 Task: Log work in the project ArchTech for the issue 'Upgrade the deployment and rollback mechanisms of a web application to improve deployment efficiency and system stability' spent time as '6w 2d 3h 51m' and remaining time as '1w 5d 23h 12m' and move to top of backlog. Now add the issue to the epic 'Big data platform development'. Log work in the project ArchTech for the issue 'Create a new online platform for online video editing courses with advanced video editing tools and project collaboration features' spent time as '3w 1d 5h 39m' and remaining time as '2w 1d 13h 12m' and move to bottom of backlog. Now add the issue to the epic 'System performance tuning'
Action: Mouse moved to (249, 75)
Screenshot: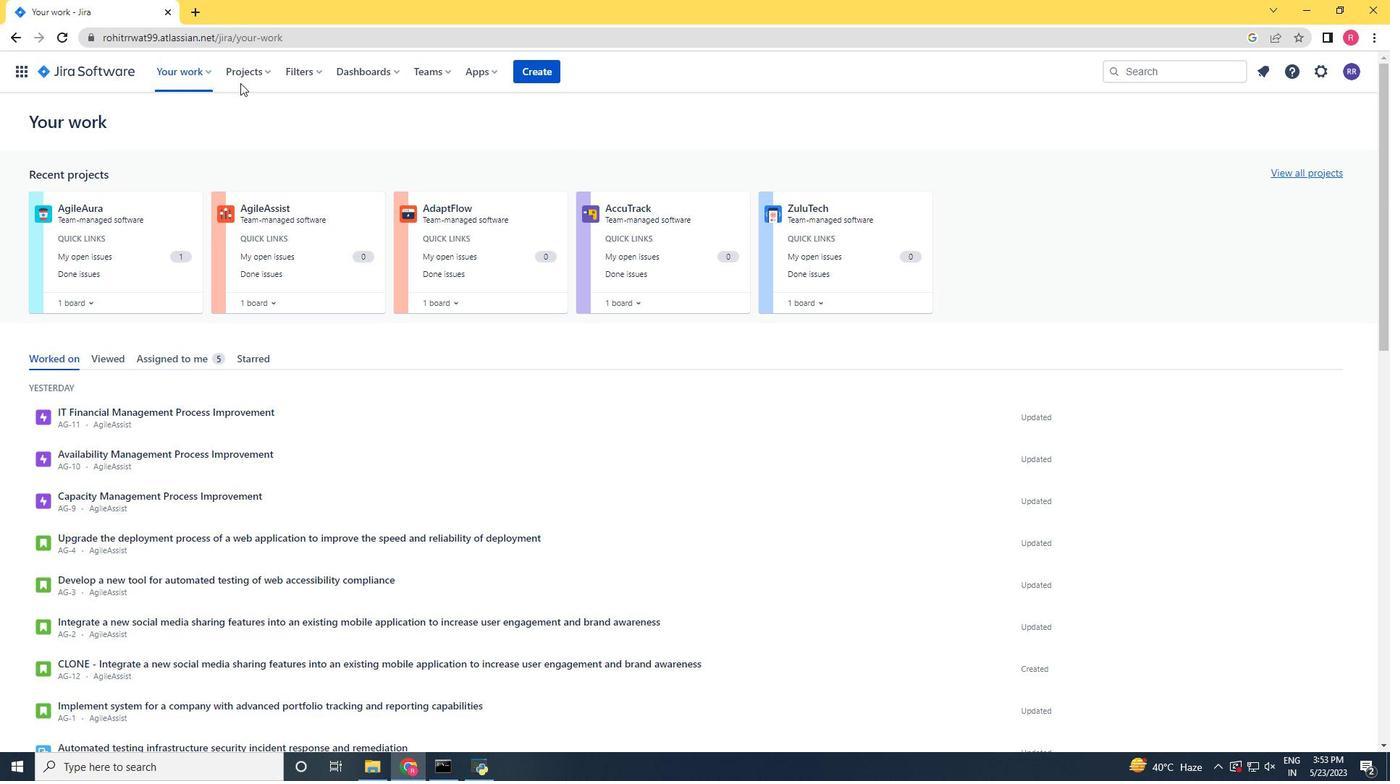
Action: Mouse pressed left at (249, 75)
Screenshot: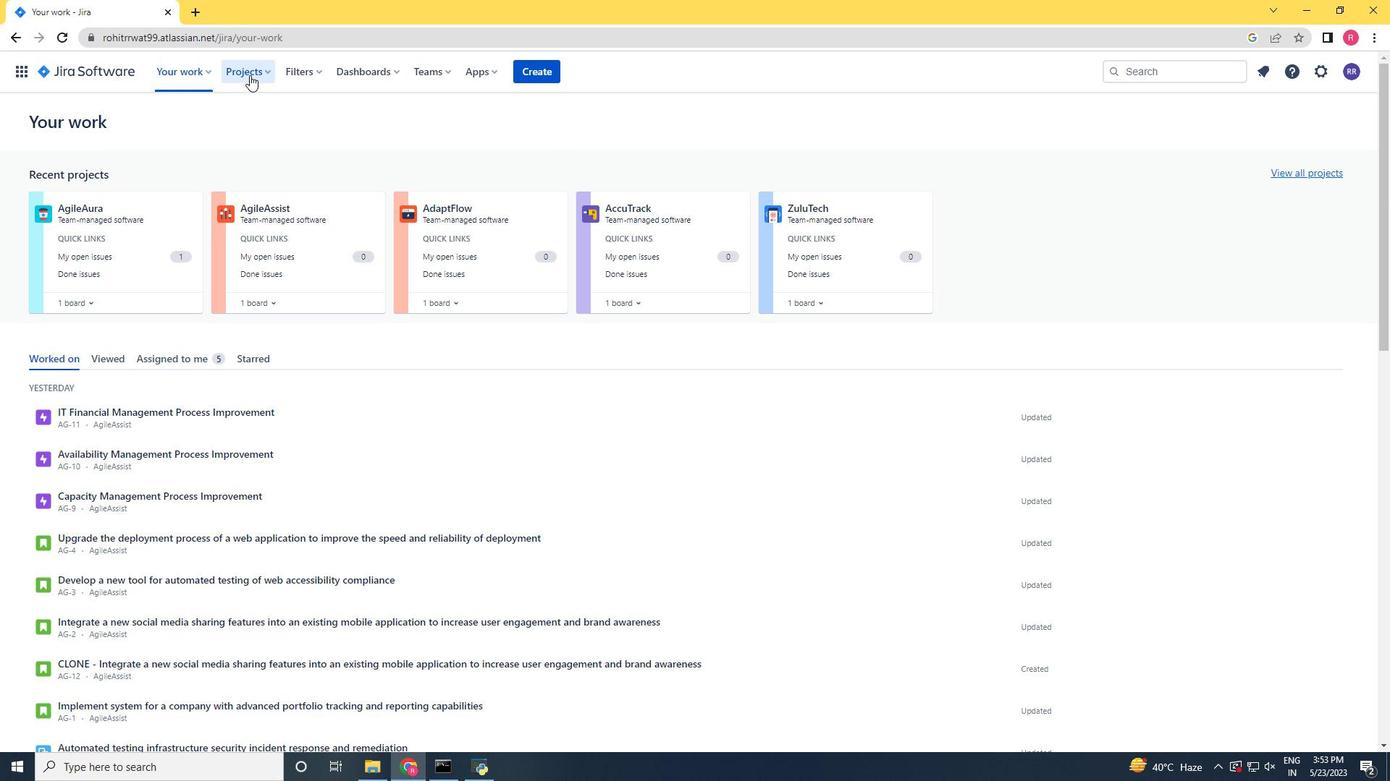 
Action: Mouse moved to (270, 131)
Screenshot: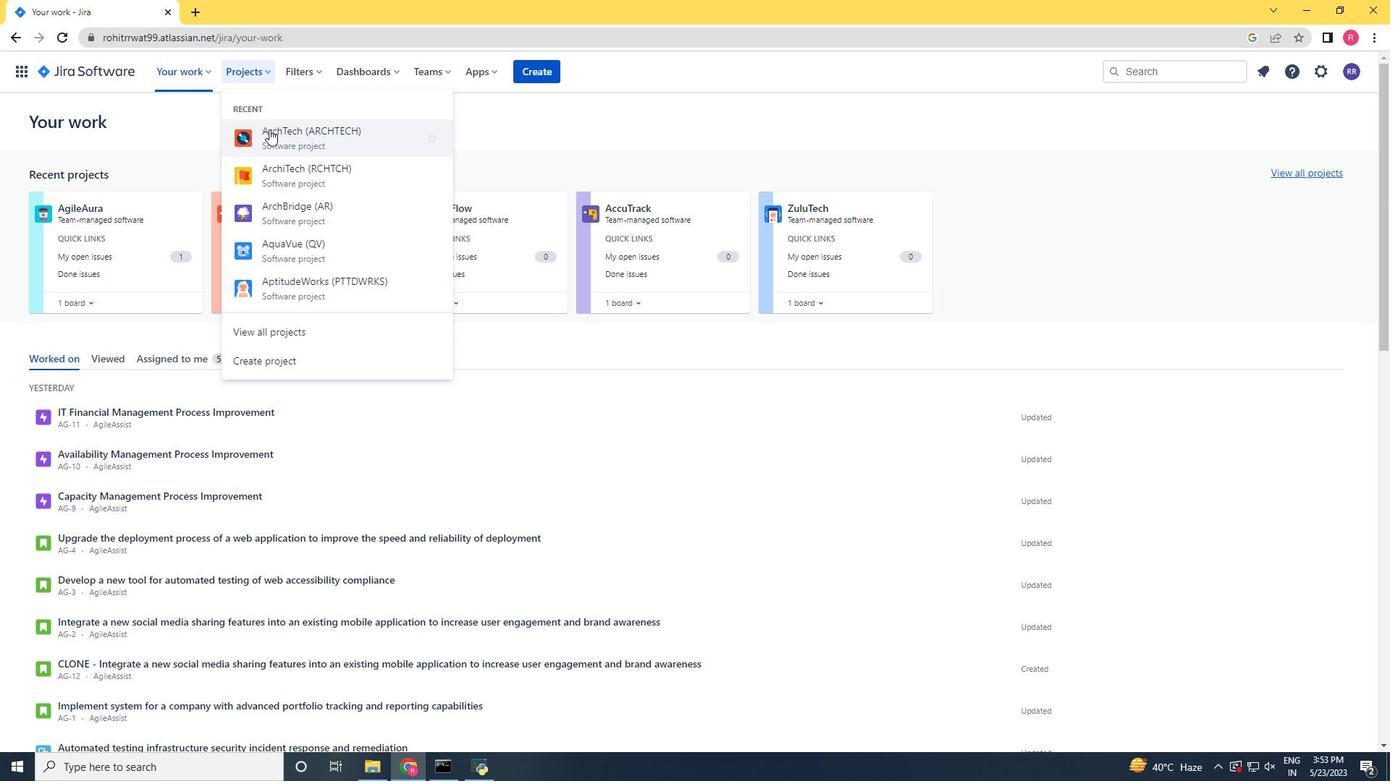 
Action: Mouse pressed left at (270, 131)
Screenshot: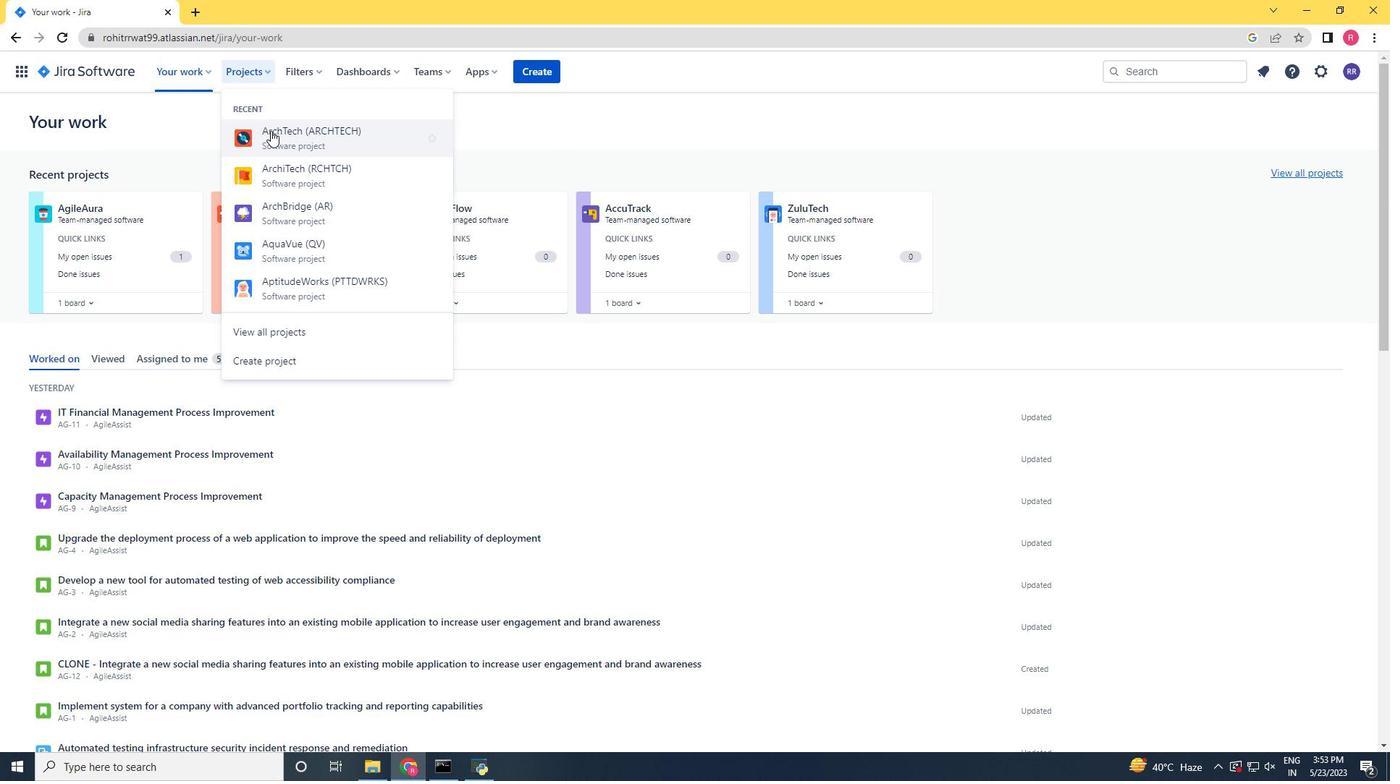 
Action: Mouse moved to (71, 217)
Screenshot: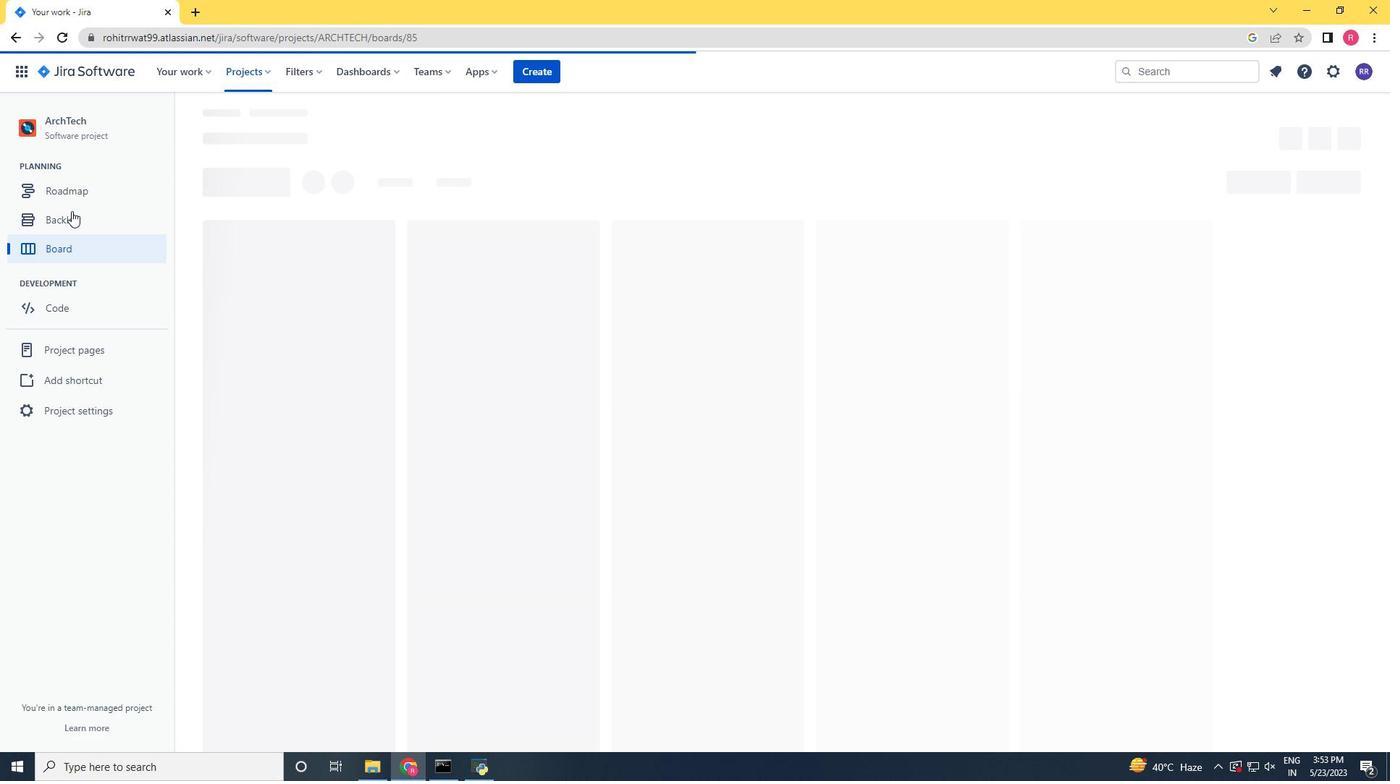 
Action: Mouse pressed left at (71, 217)
Screenshot: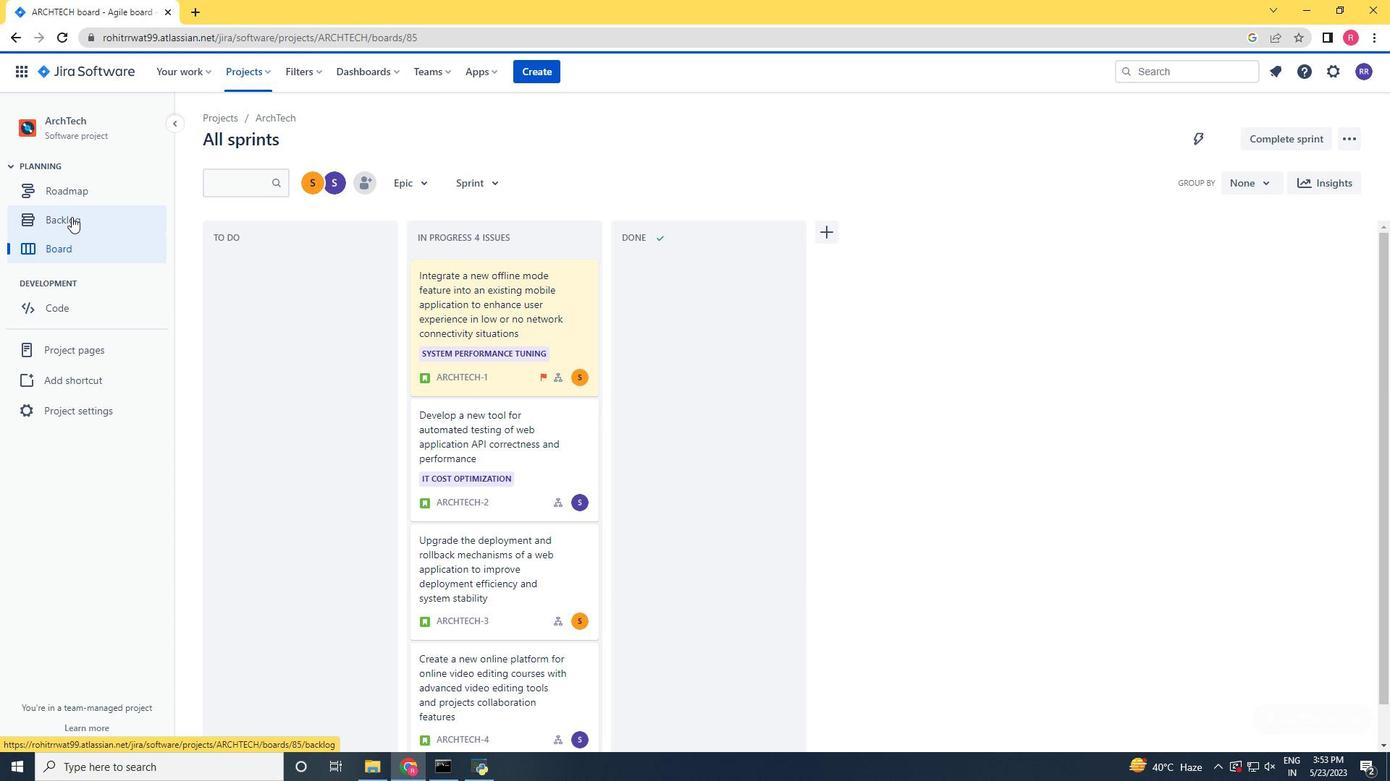 
Action: Mouse moved to (1172, 527)
Screenshot: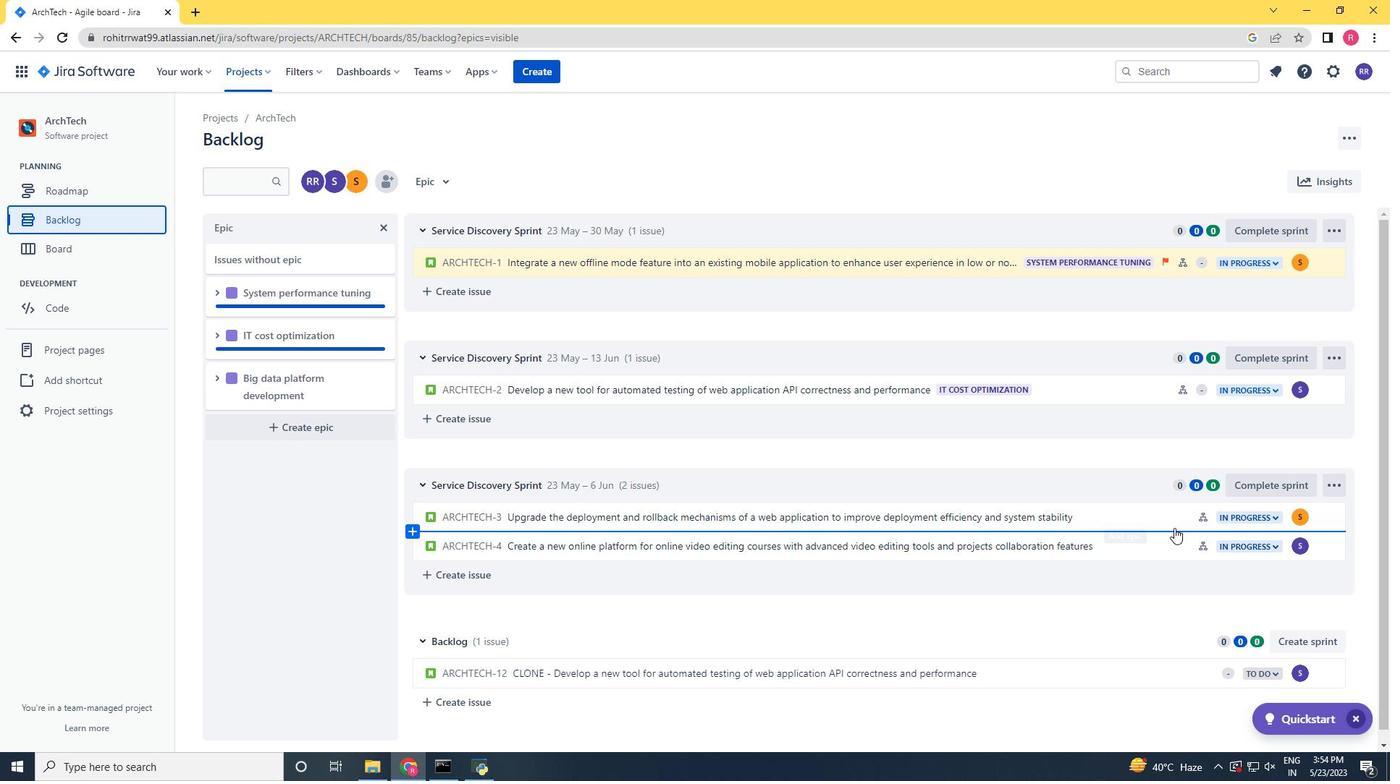 
Action: Mouse pressed left at (1172, 527)
Screenshot: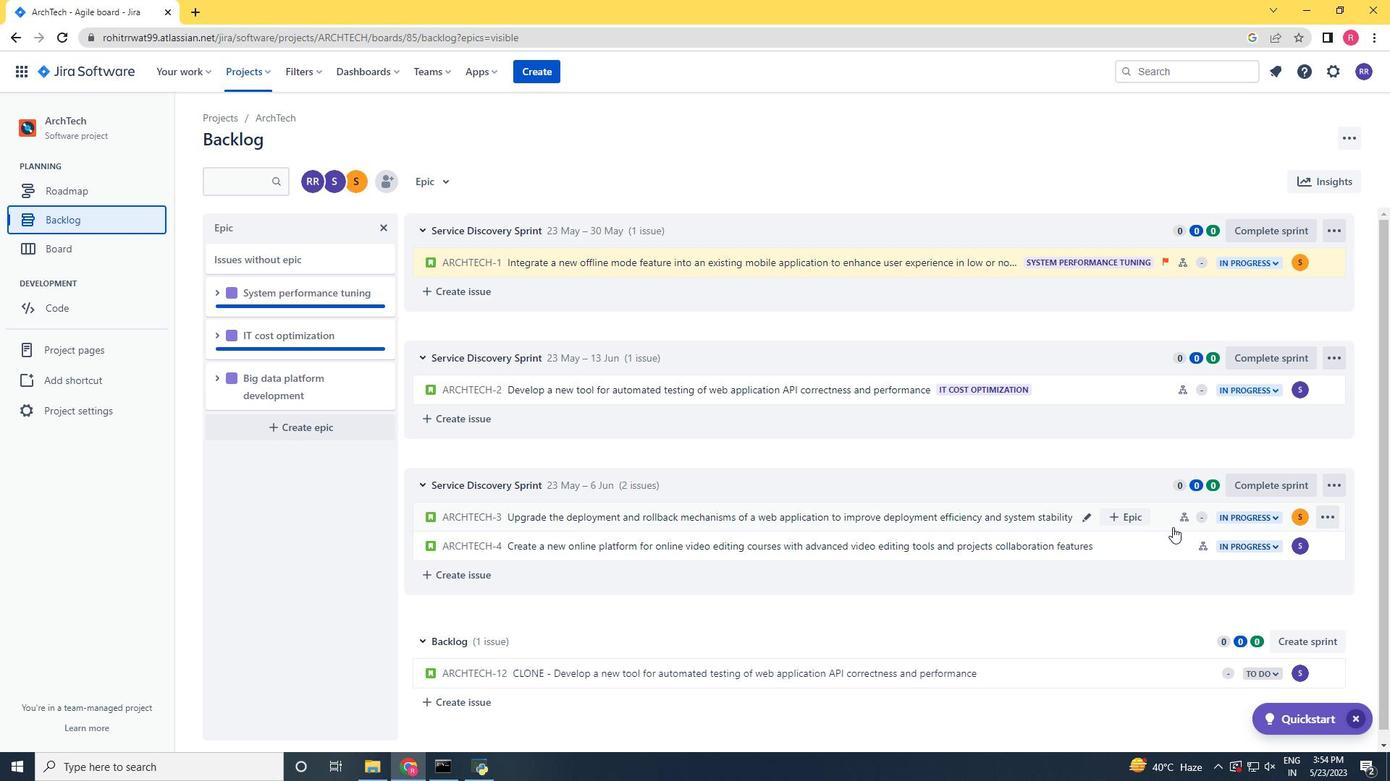 
Action: Mouse moved to (1315, 222)
Screenshot: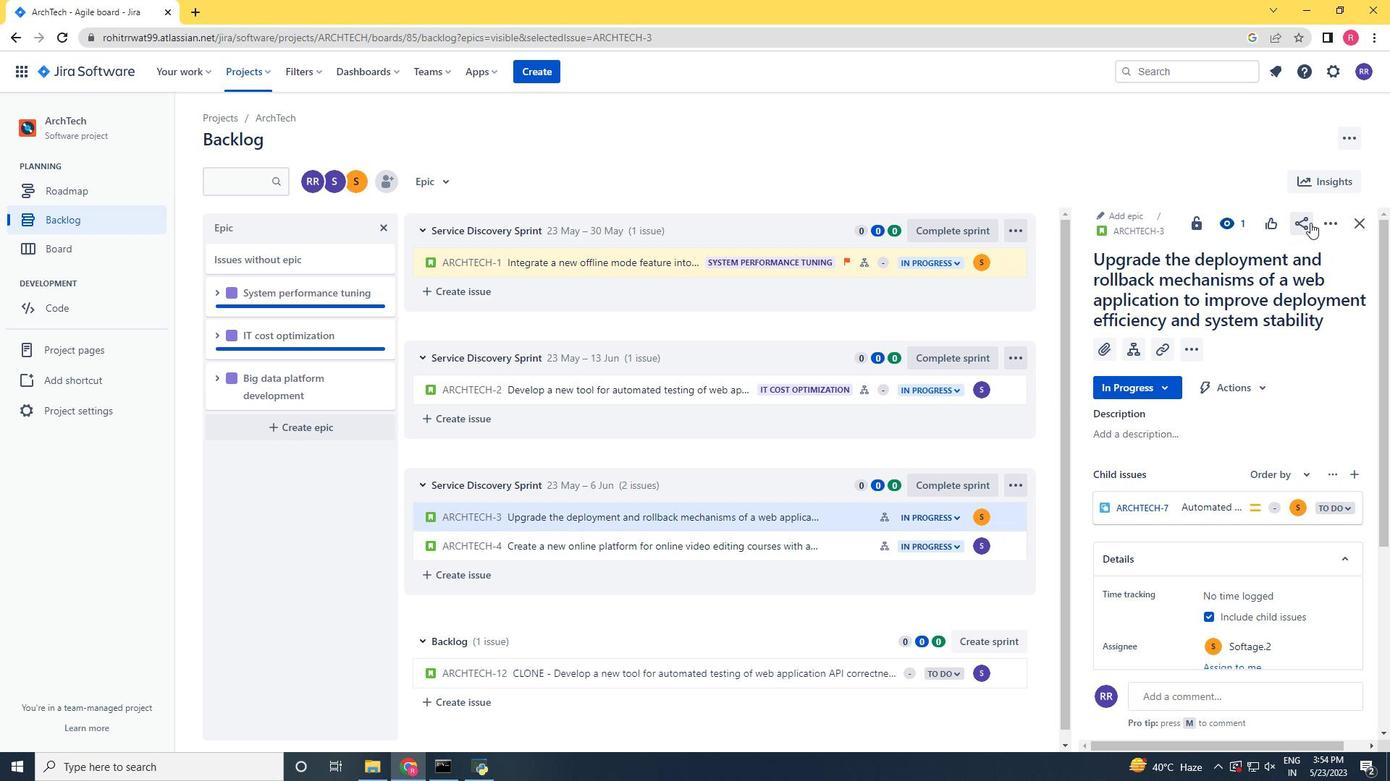 
Action: Mouse pressed left at (1315, 222)
Screenshot: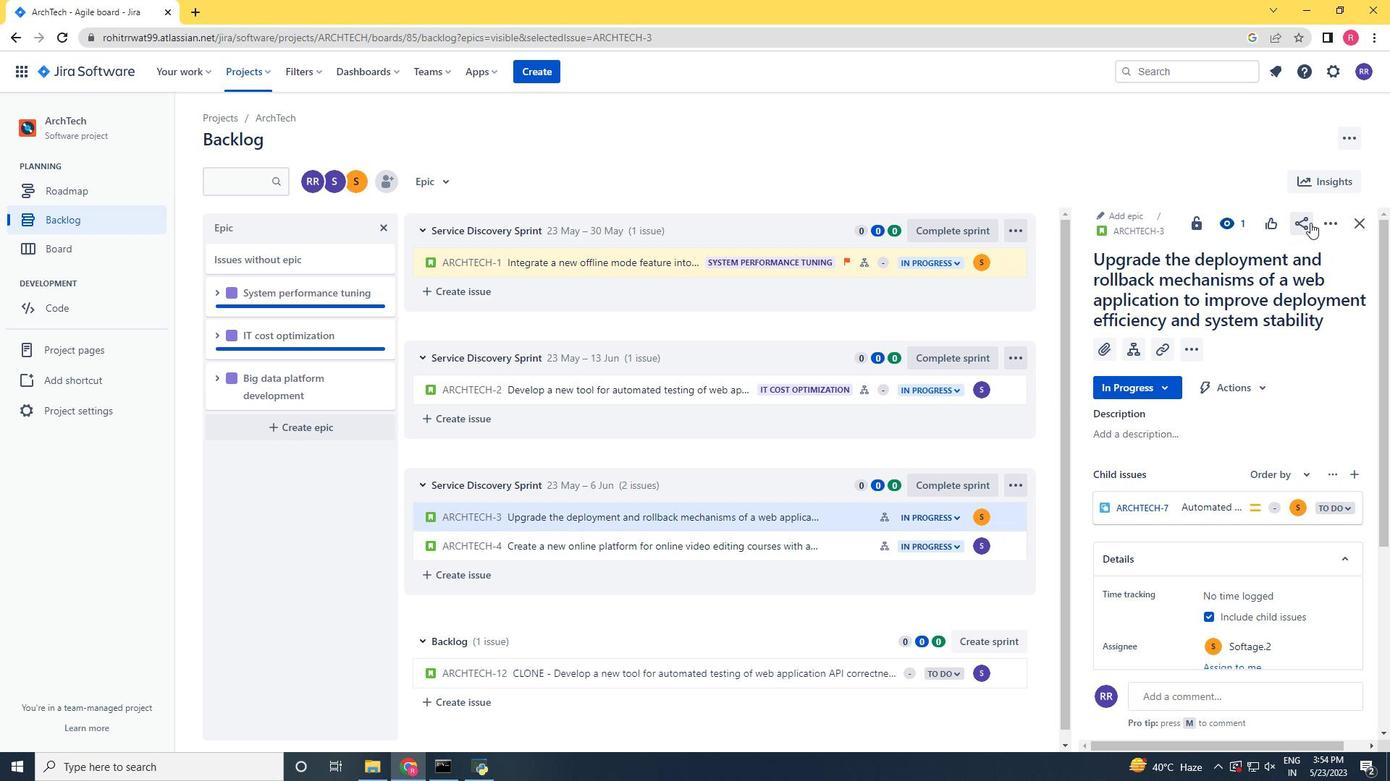 
Action: Mouse moved to (1327, 222)
Screenshot: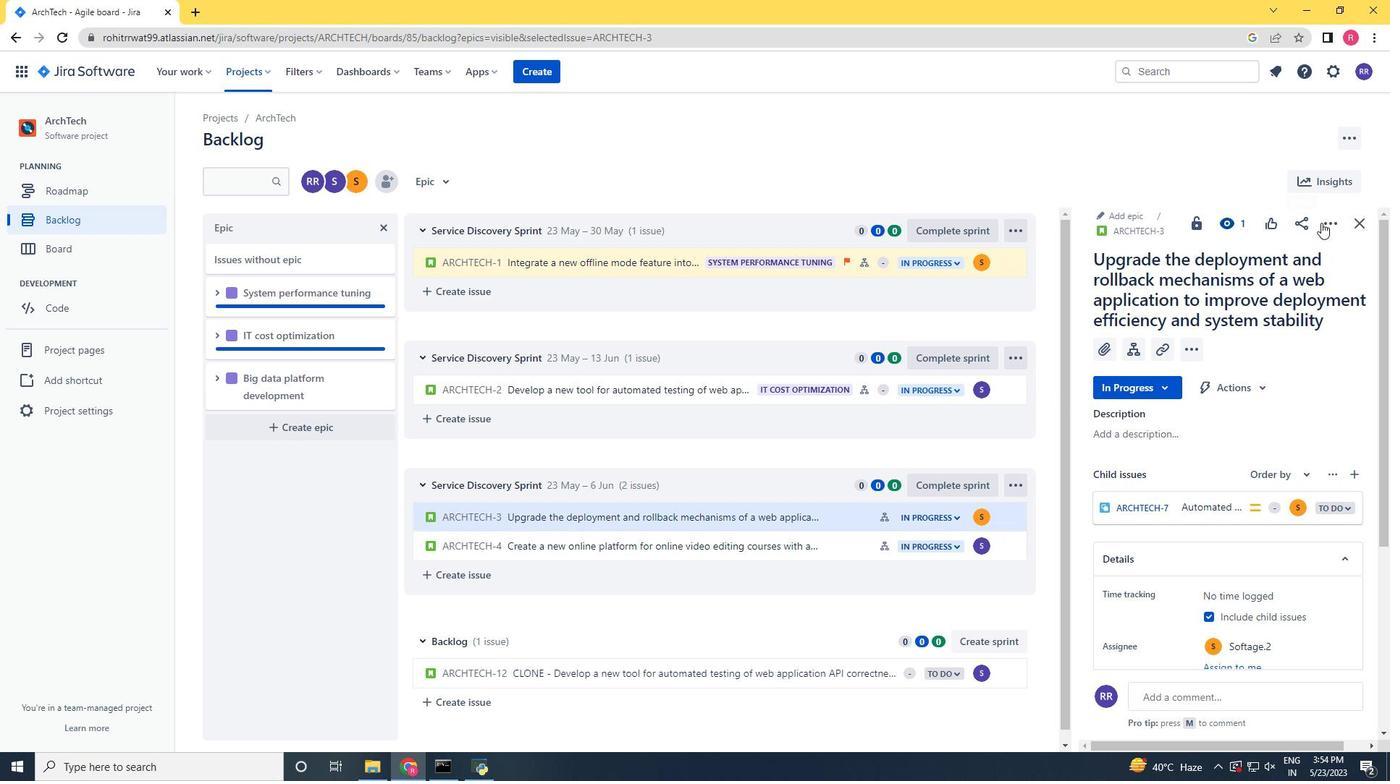
Action: Mouse pressed left at (1327, 222)
Screenshot: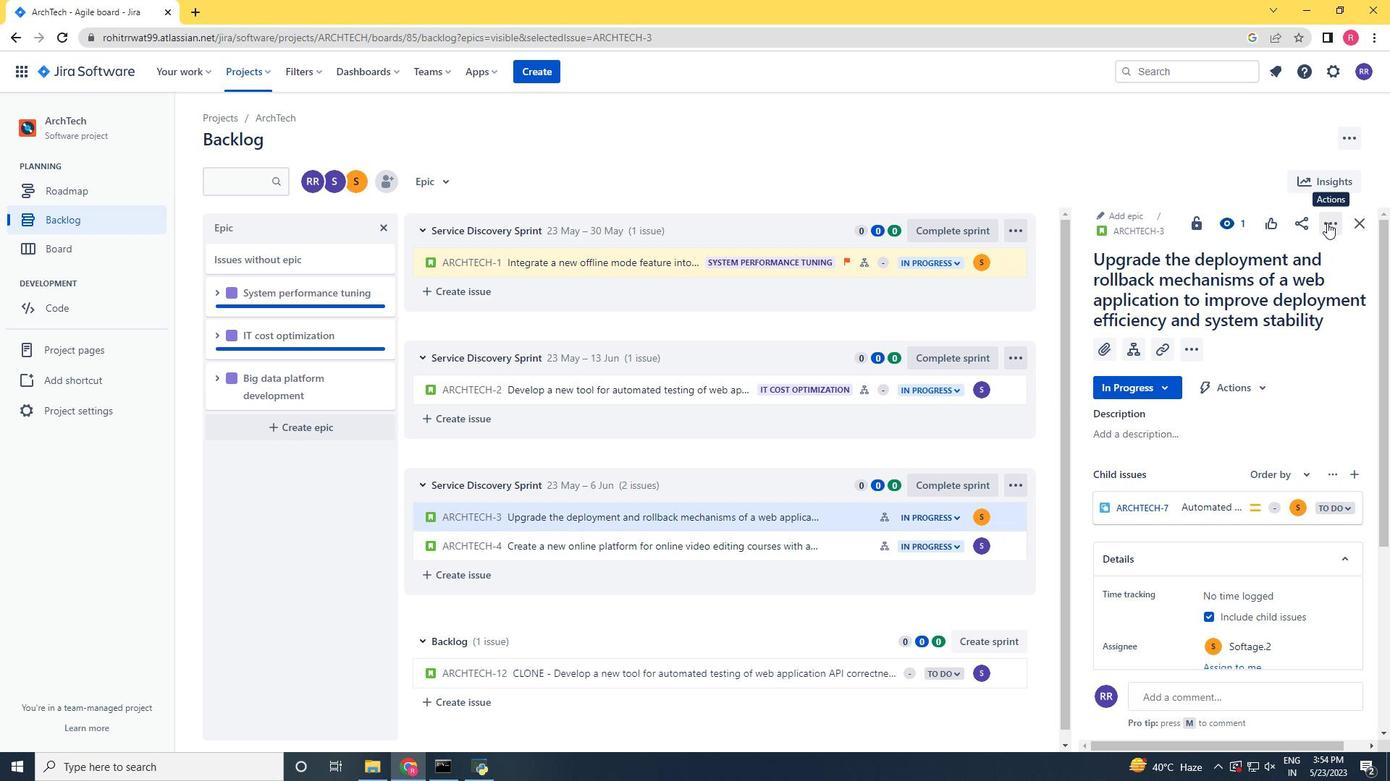 
Action: Mouse moved to (1277, 270)
Screenshot: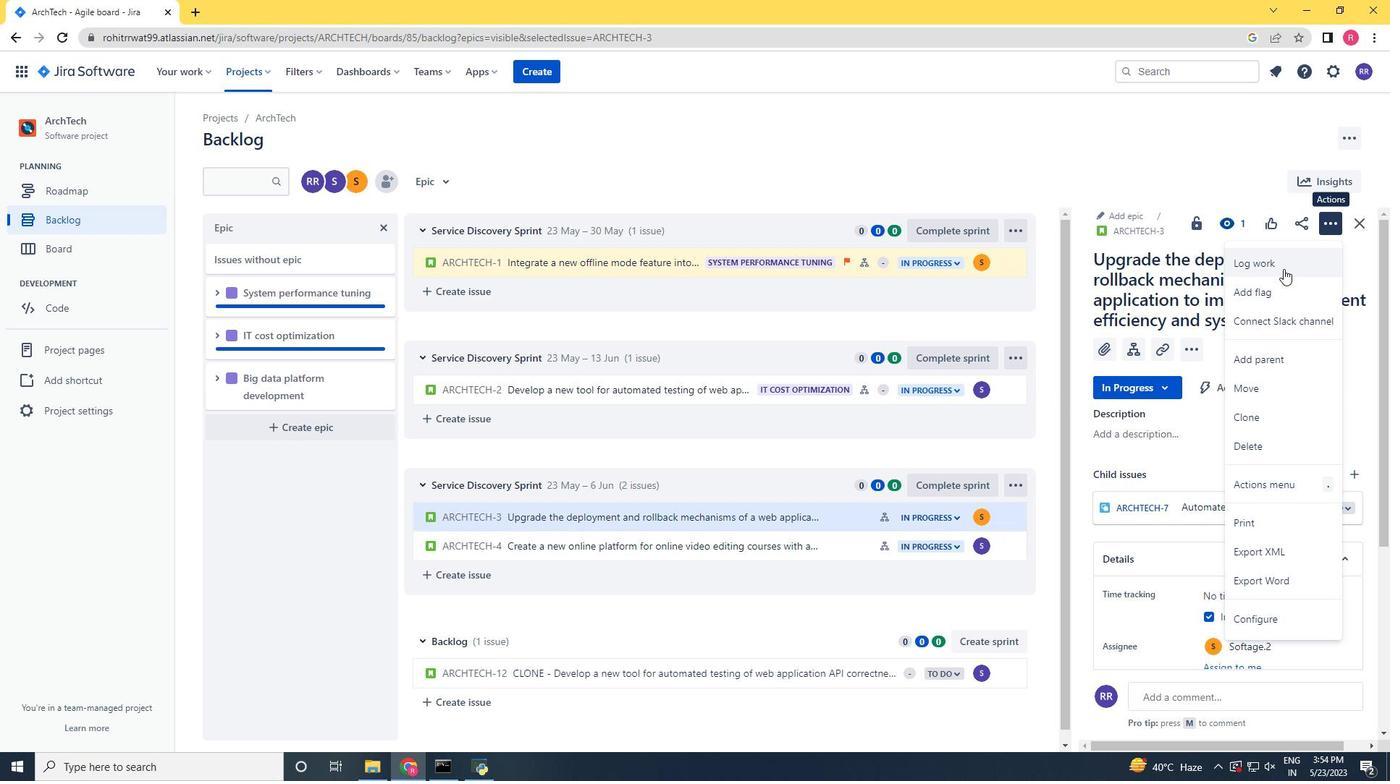 
Action: Mouse pressed left at (1277, 270)
Screenshot: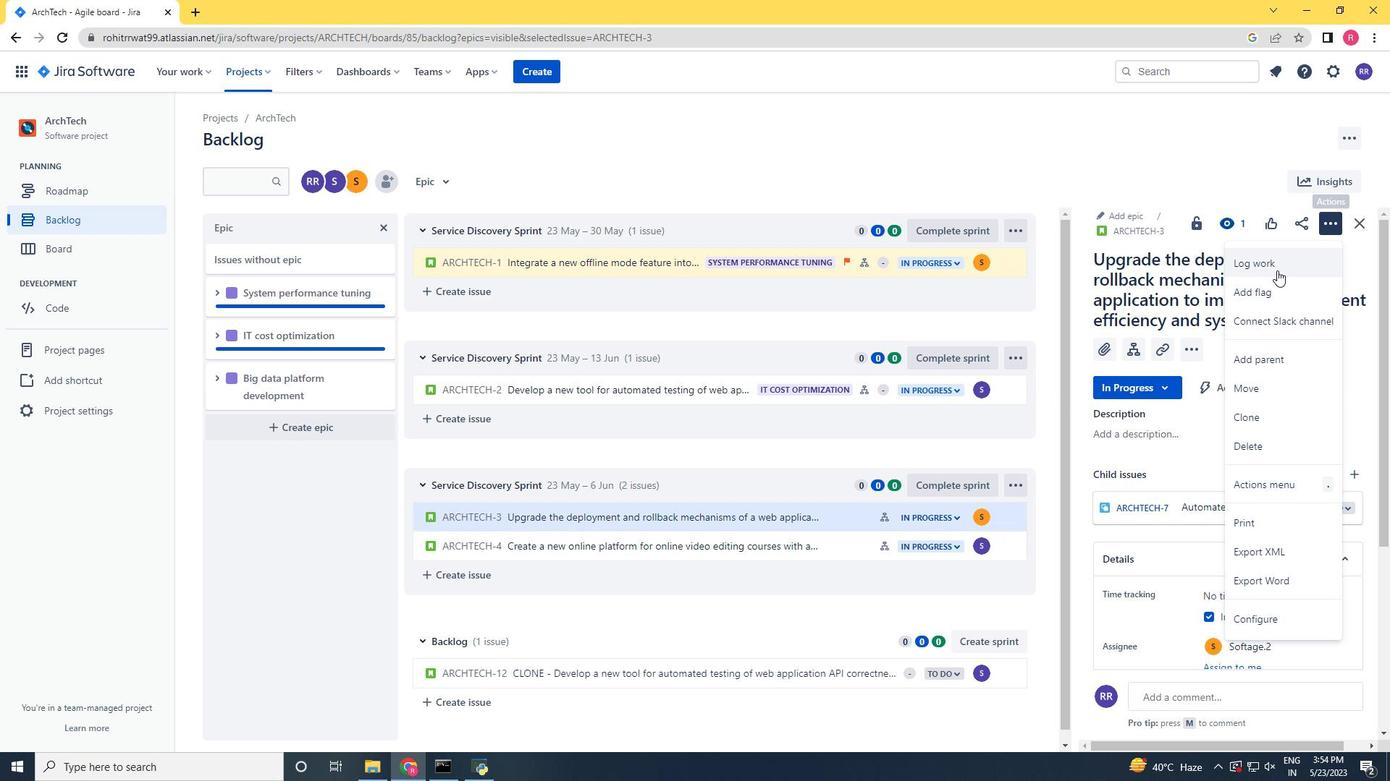 
Action: Mouse moved to (1270, 262)
Screenshot: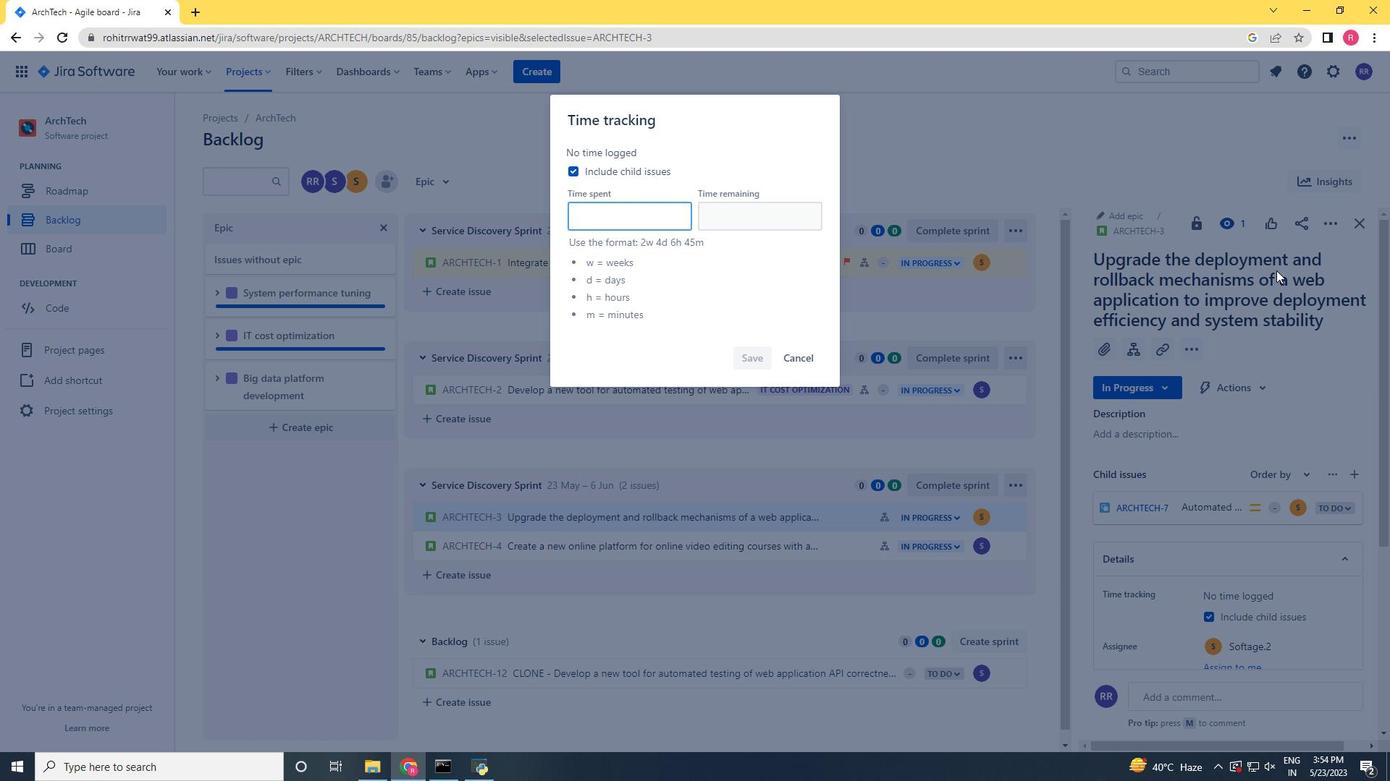 
Action: Key pressed 6w<Key.space>2d<Key.space>3h<Key.space>51m<Key.tab>1w<Key.space>5d<Key.space>23h<Key.space>1m
Screenshot: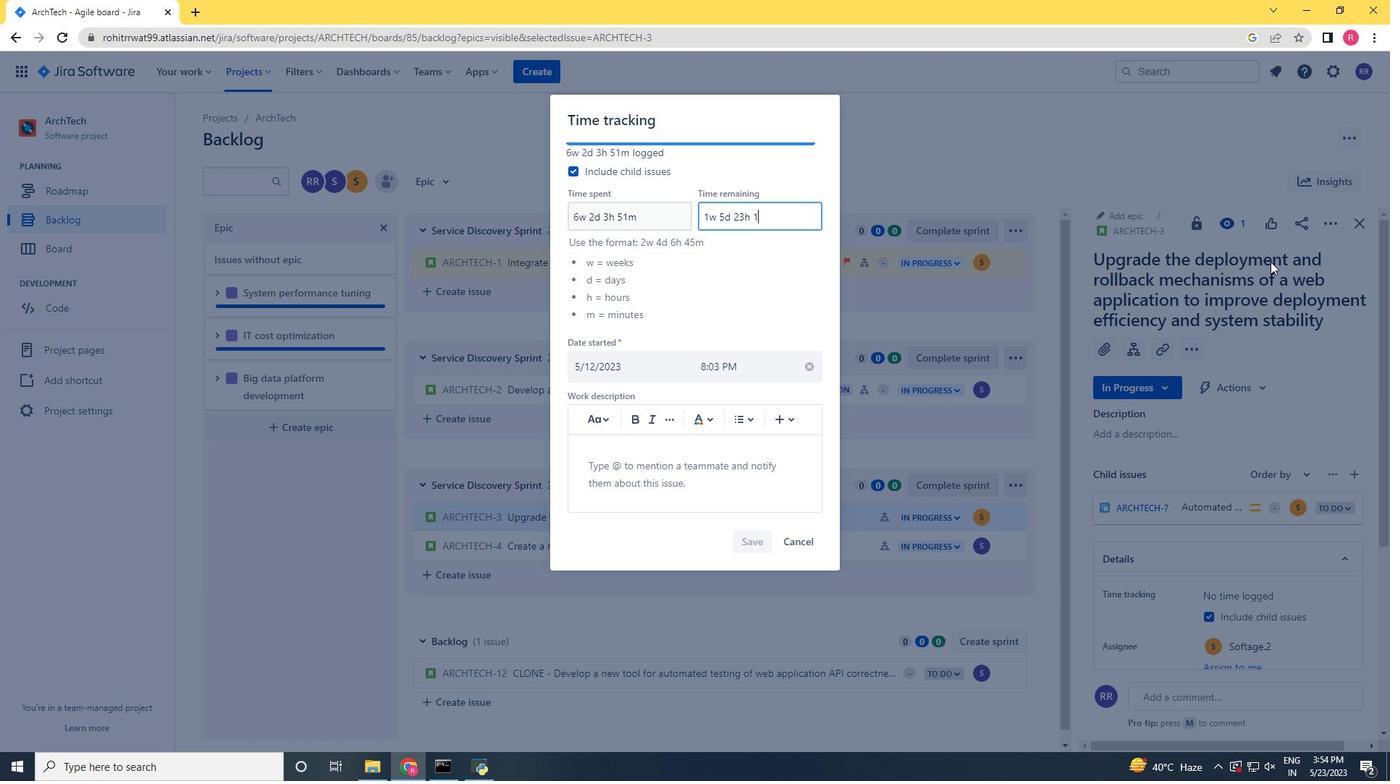 
Action: Mouse moved to (1314, 257)
Screenshot: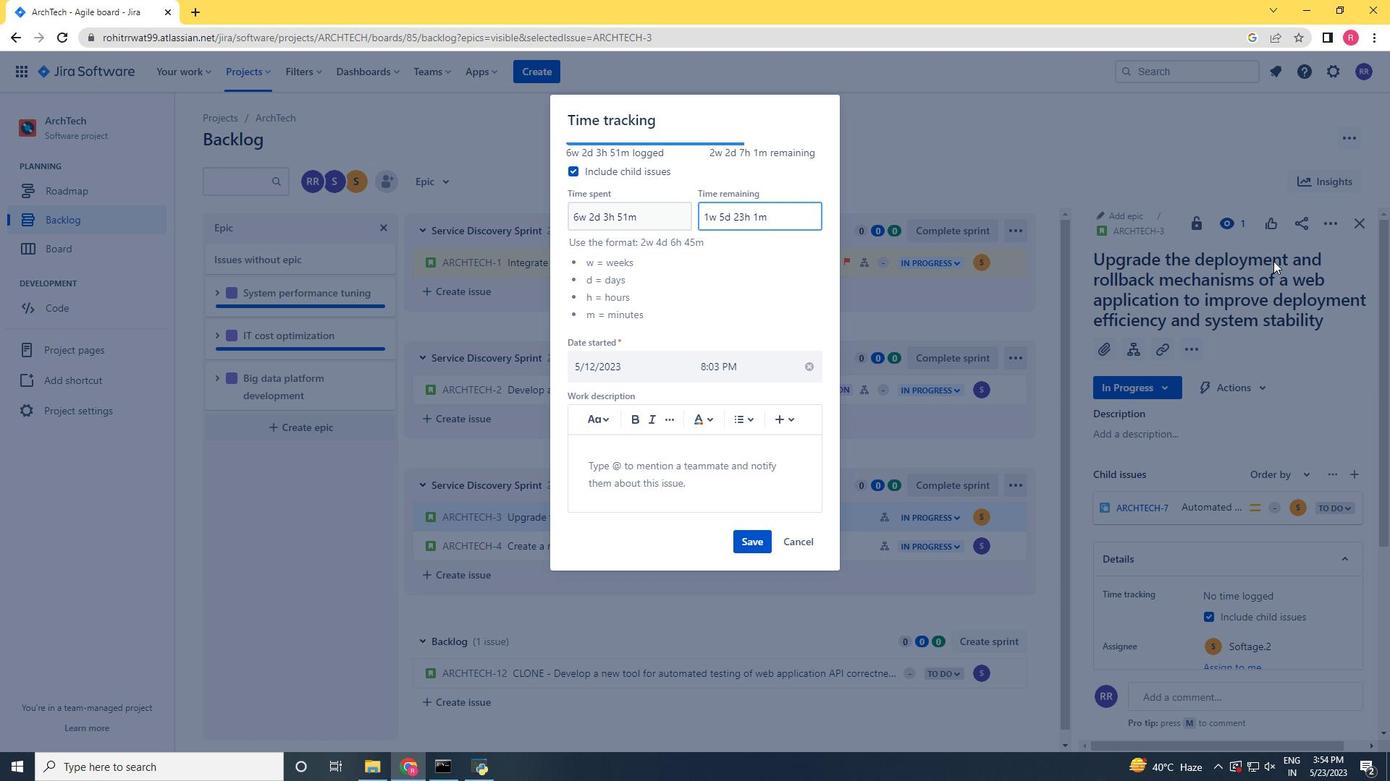 
Action: Key pressed <Key.backspace>2m
Screenshot: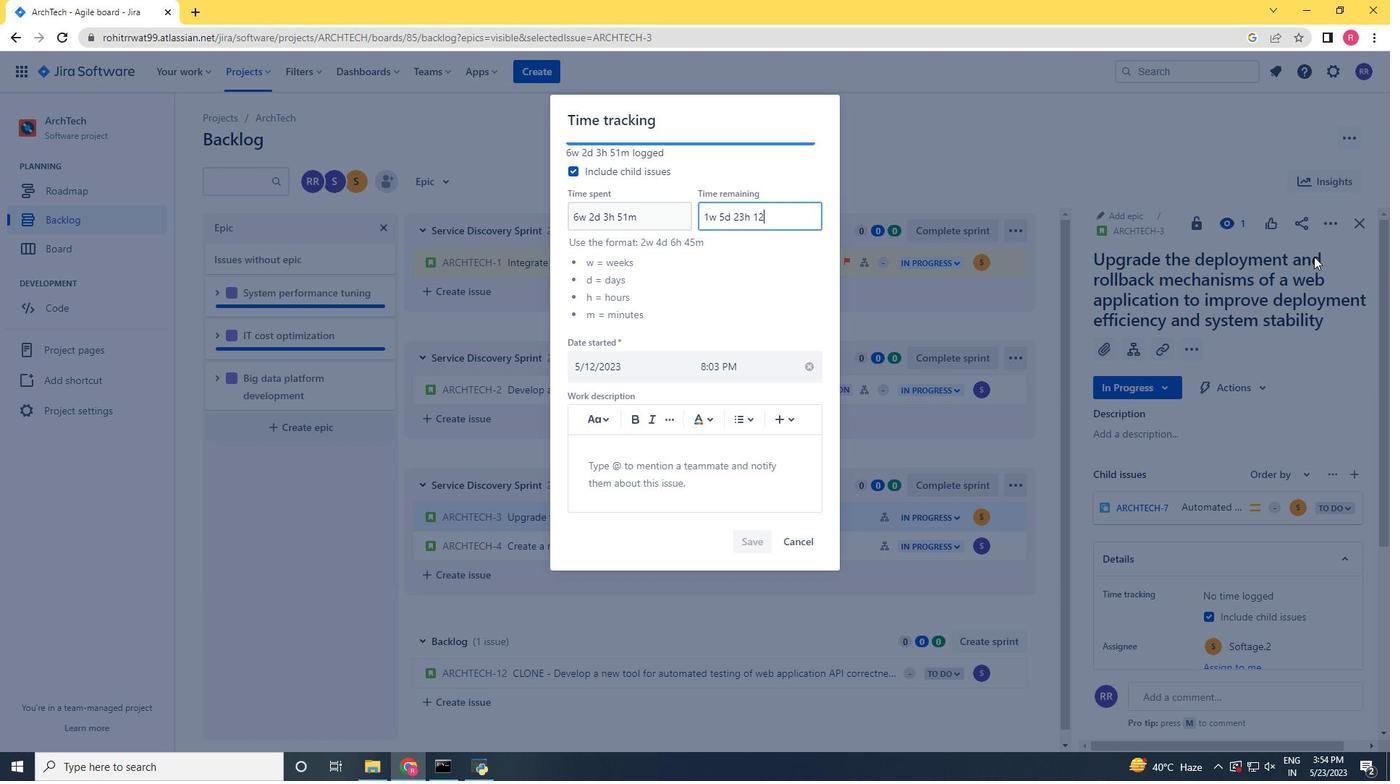 
Action: Mouse moved to (741, 549)
Screenshot: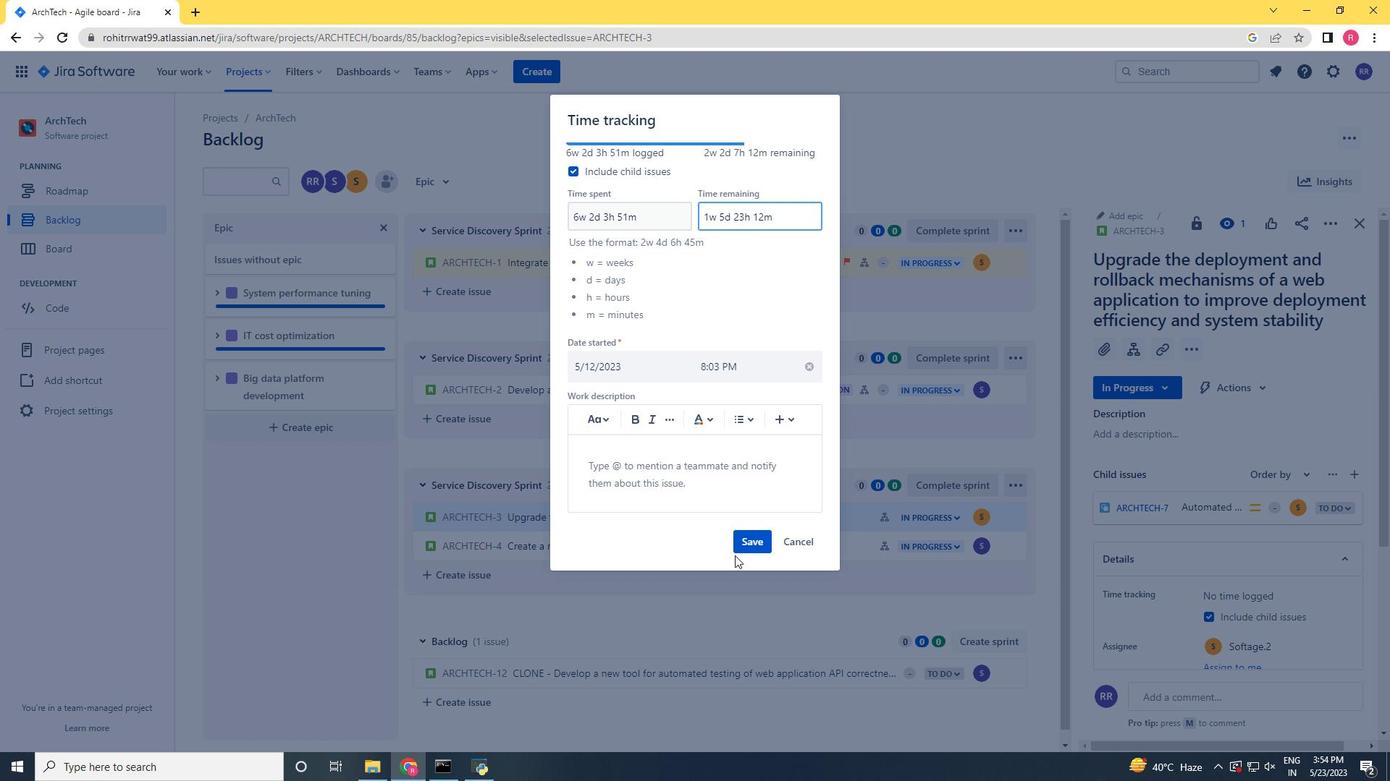 
Action: Mouse pressed left at (741, 549)
Screenshot: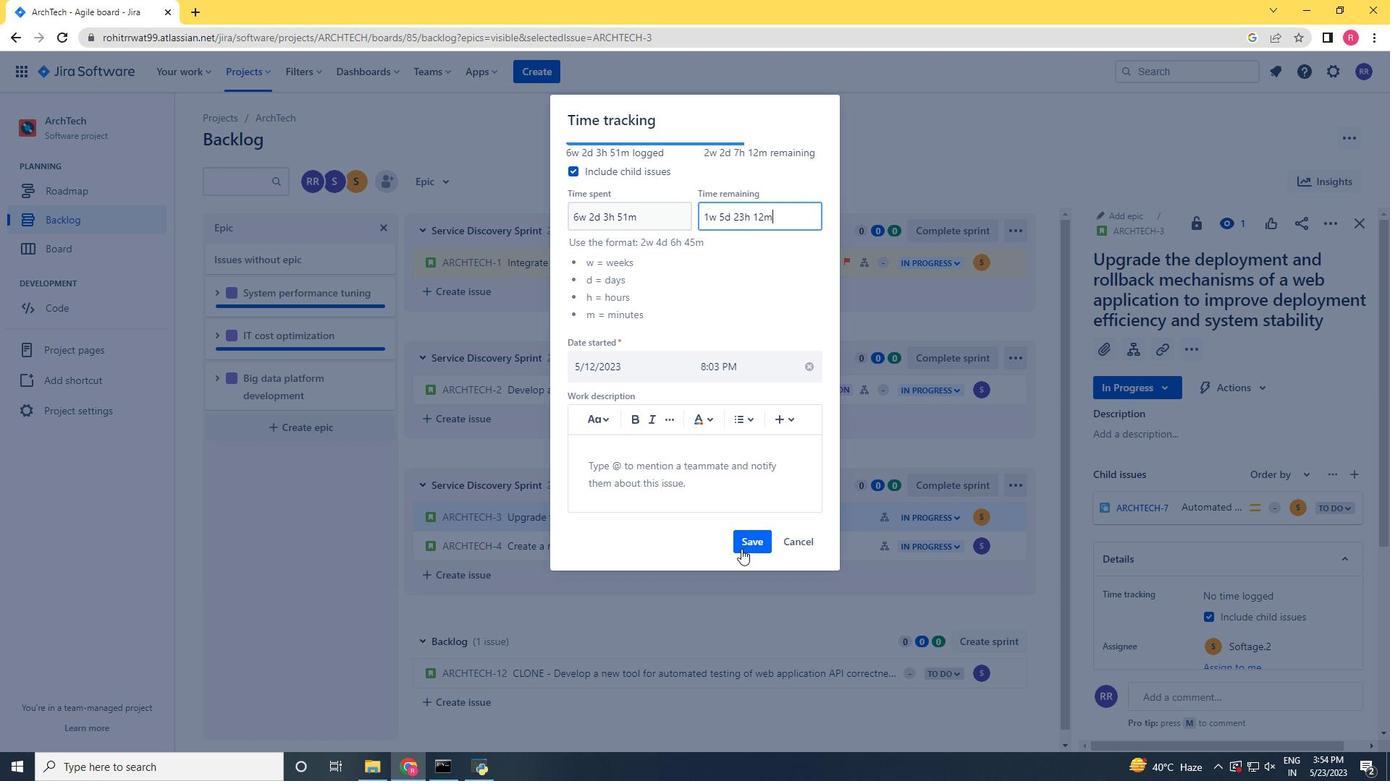 
Action: Mouse moved to (1014, 521)
Screenshot: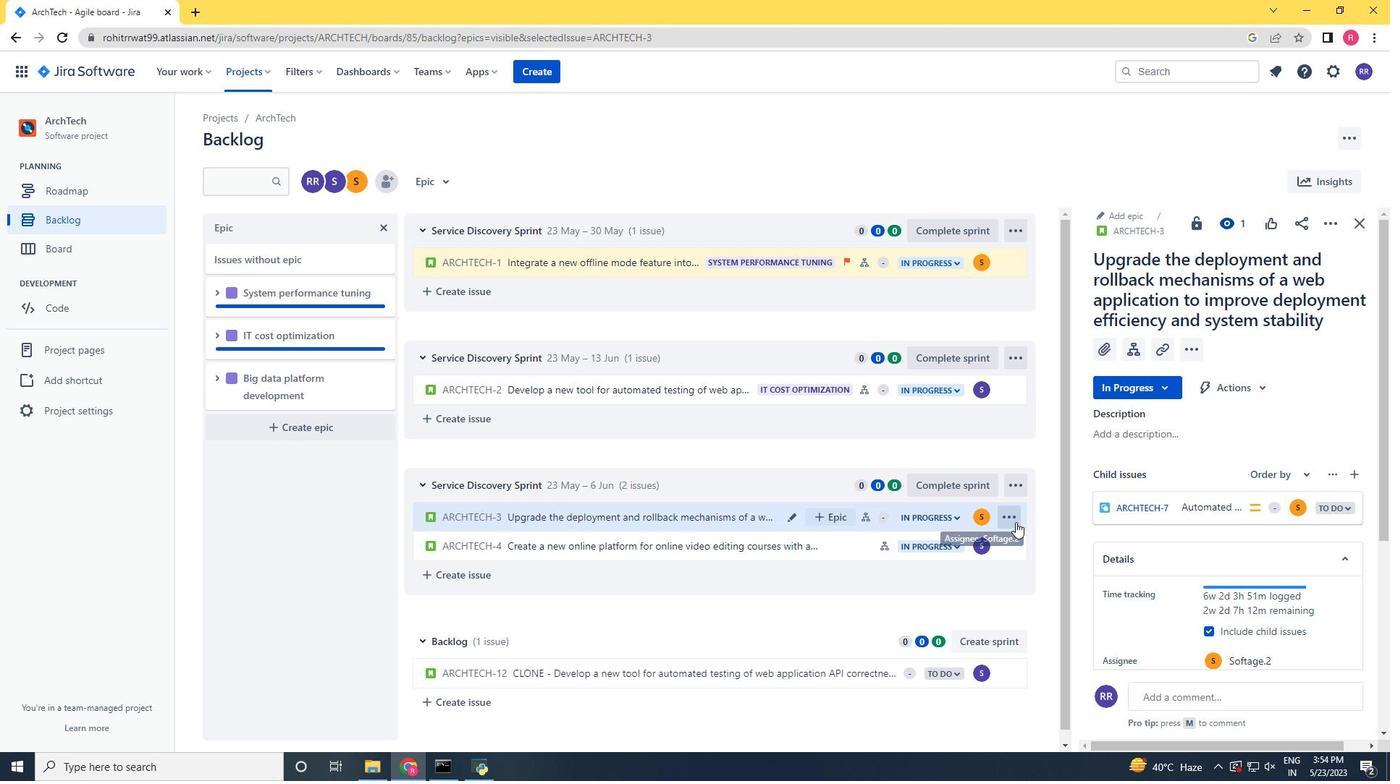 
Action: Mouse pressed left at (1014, 521)
Screenshot: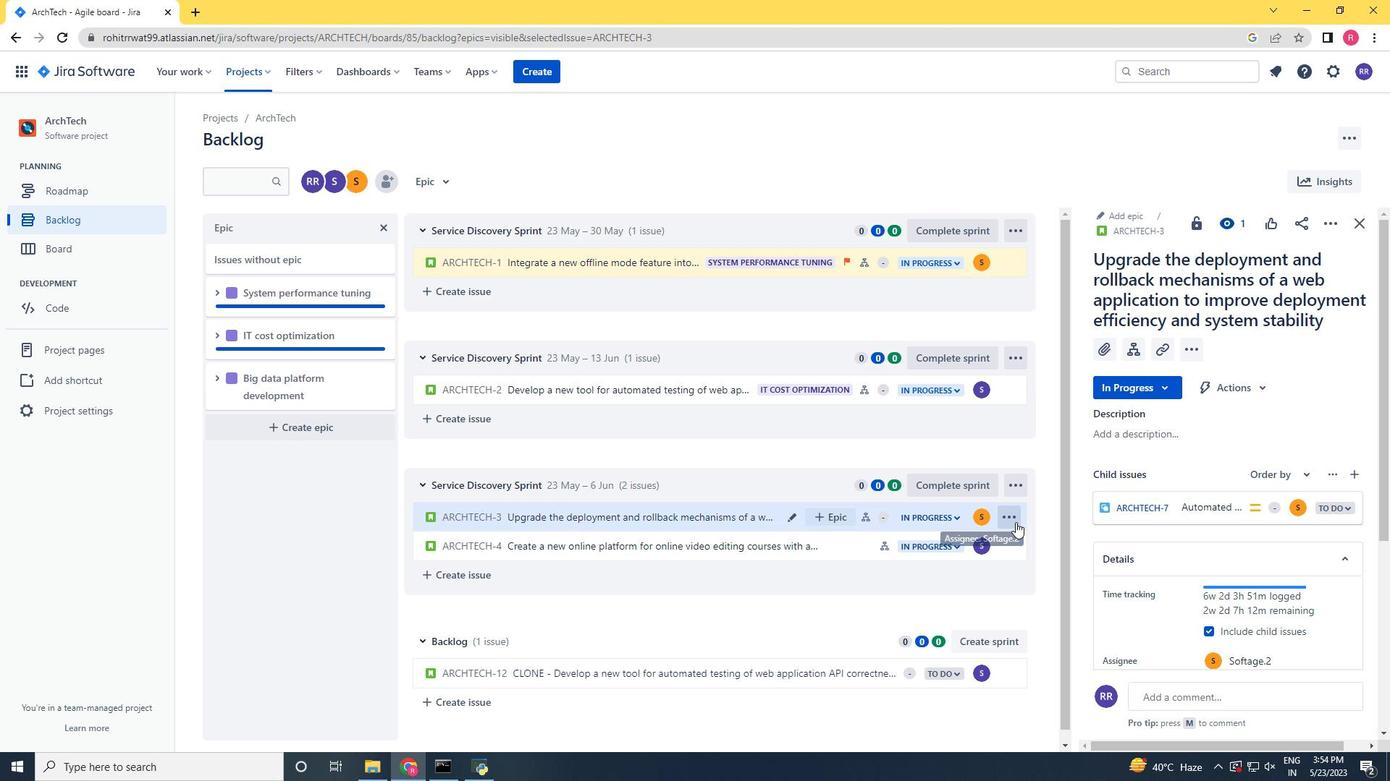 
Action: Mouse moved to (954, 452)
Screenshot: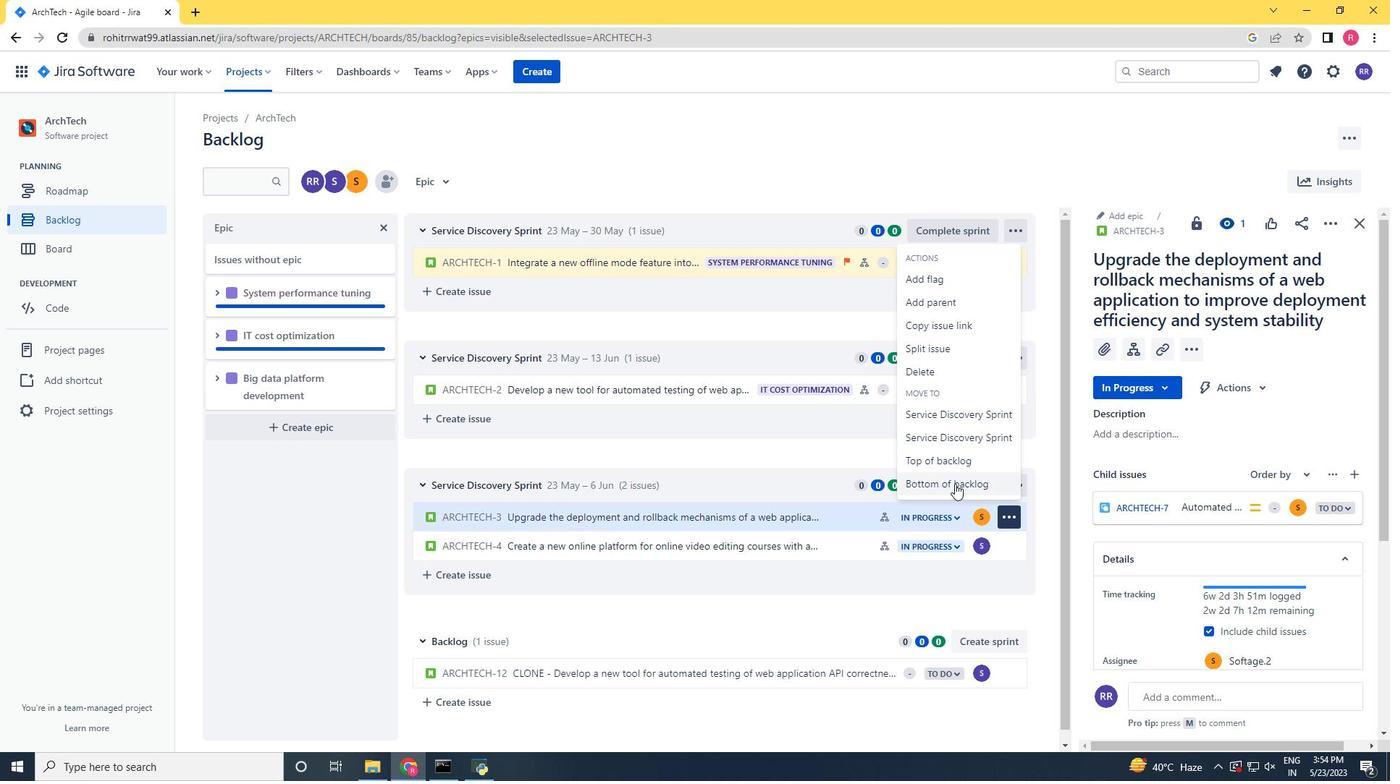 
Action: Mouse pressed left at (954, 452)
Screenshot: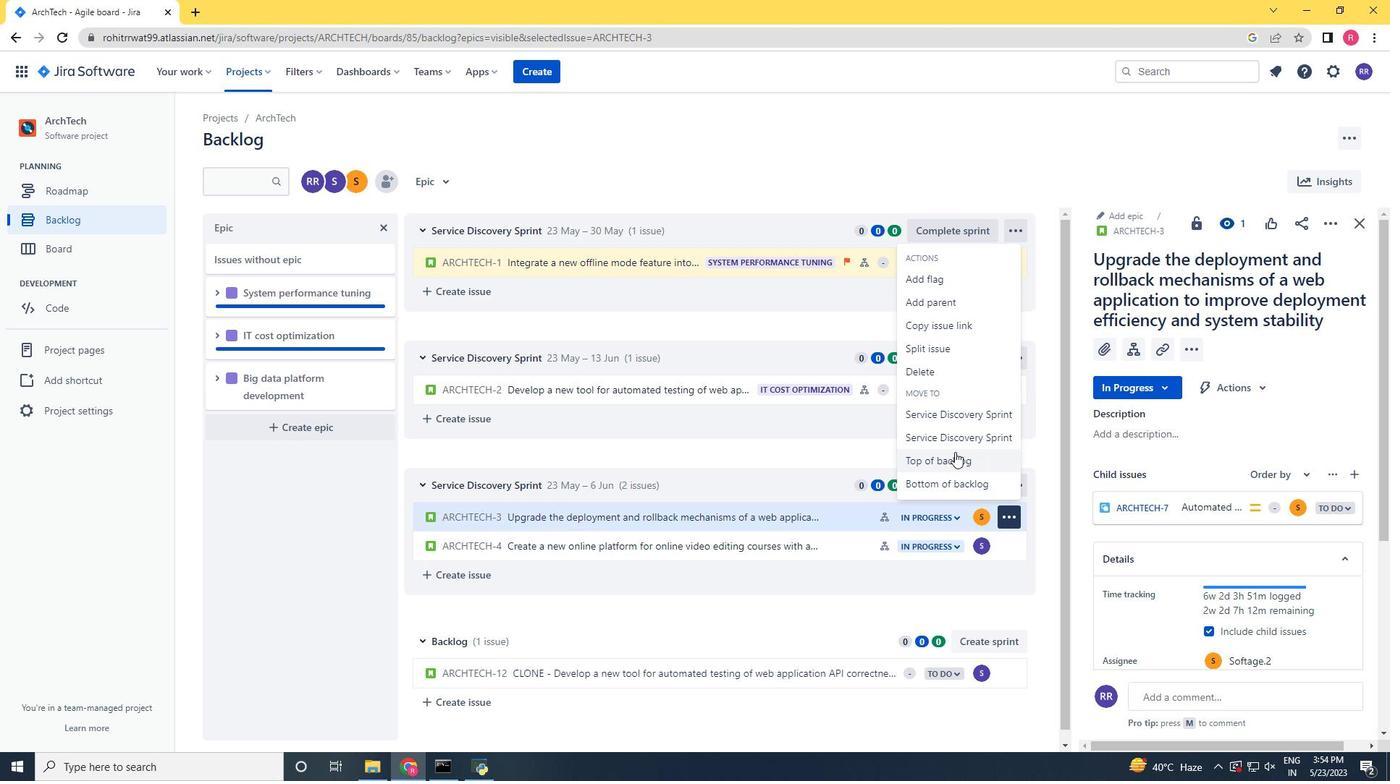 
Action: Mouse moved to (719, 233)
Screenshot: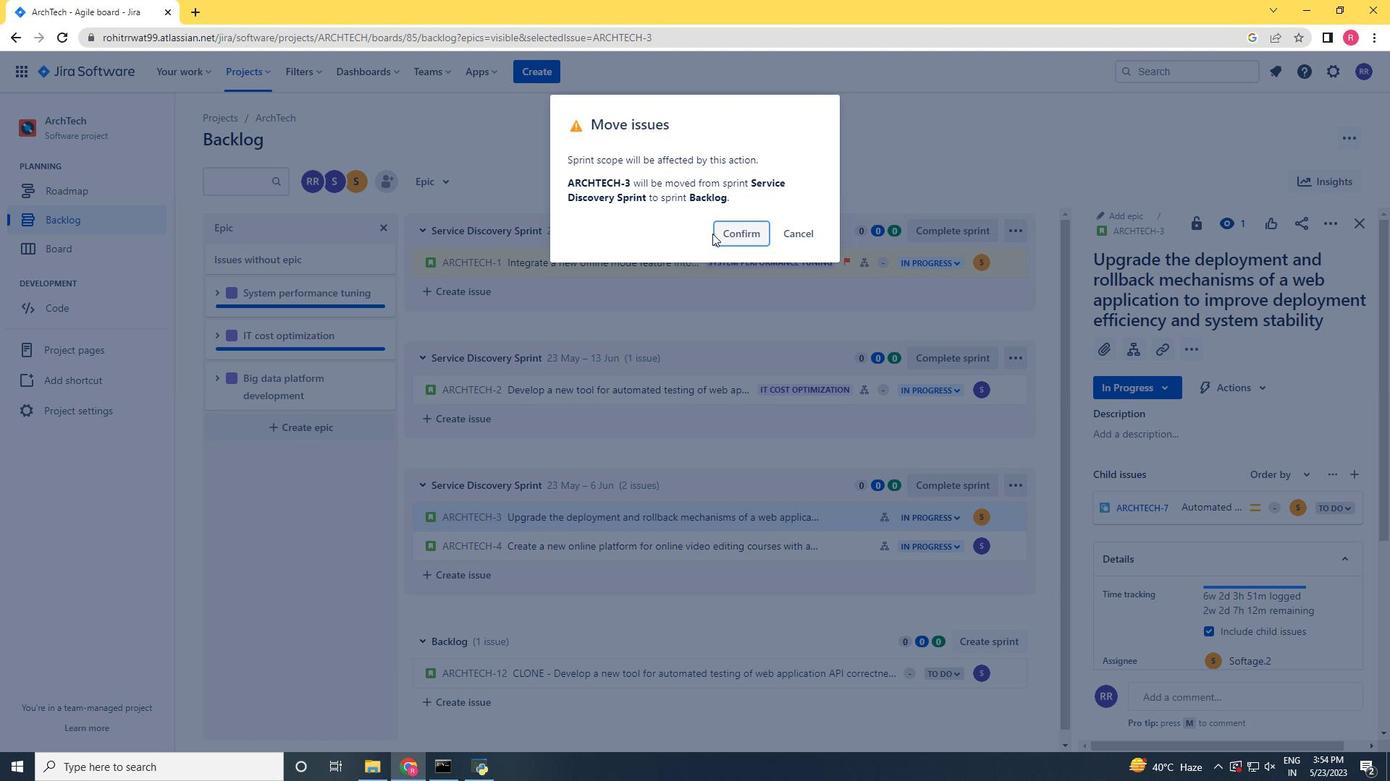 
Action: Mouse pressed left at (719, 233)
Screenshot: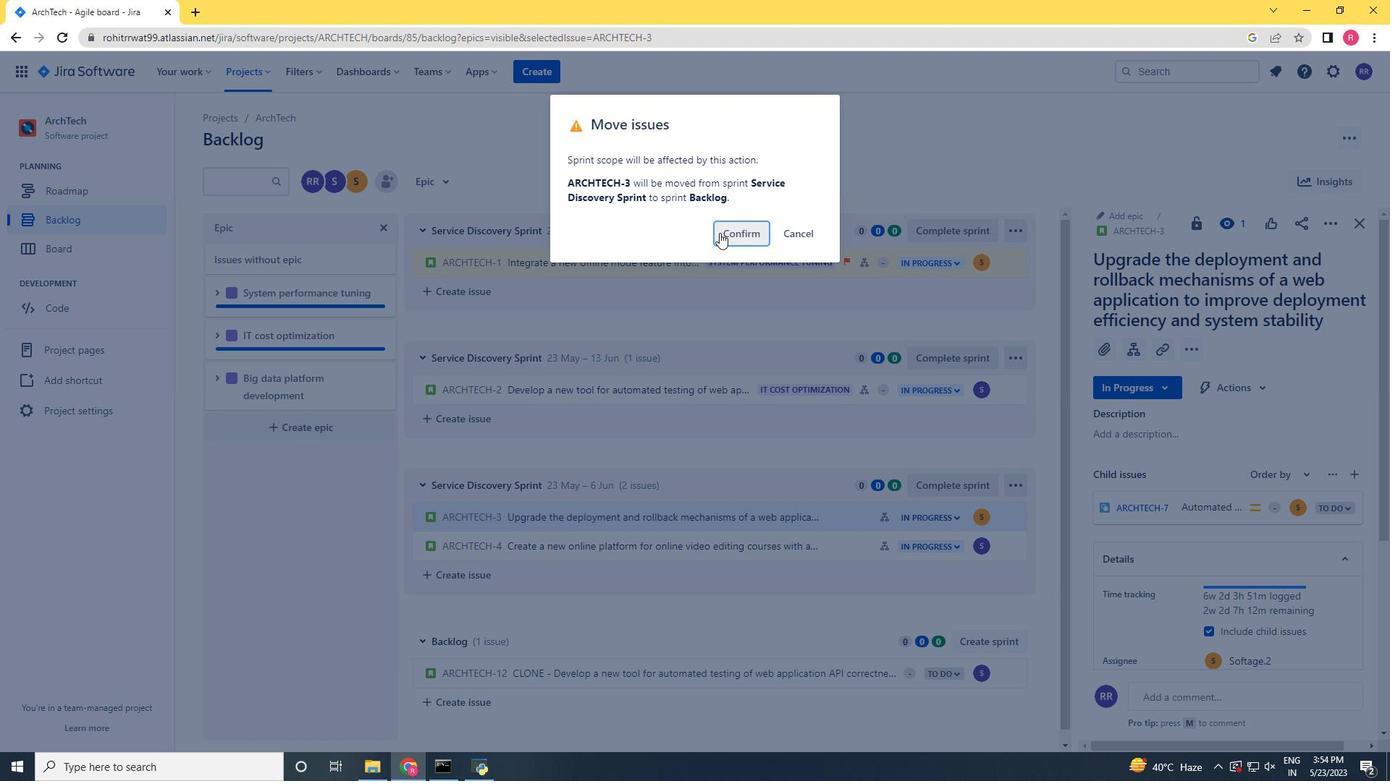 
Action: Mouse moved to (904, 694)
Screenshot: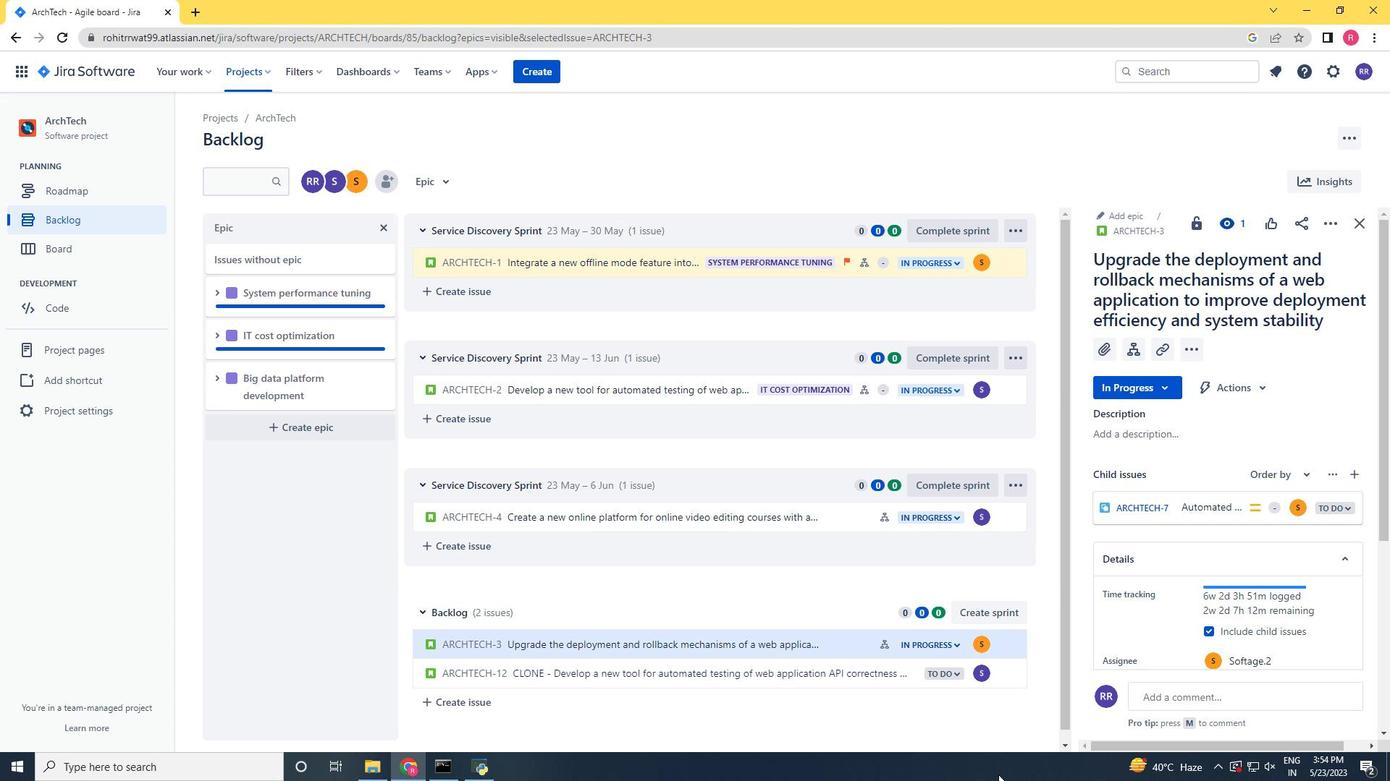 
Action: Mouse scrolled (904, 693) with delta (0, 0)
Screenshot: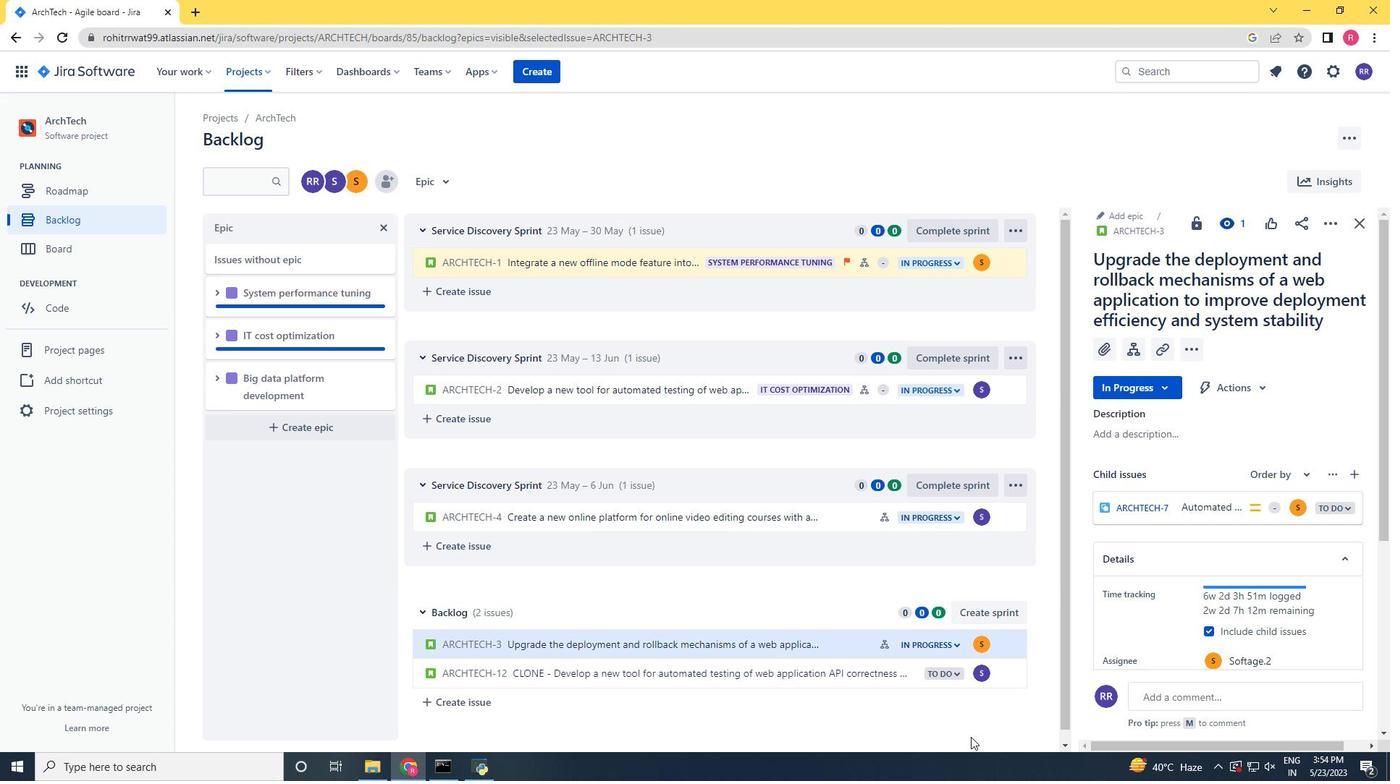 
Action: Mouse scrolled (904, 693) with delta (0, 0)
Screenshot: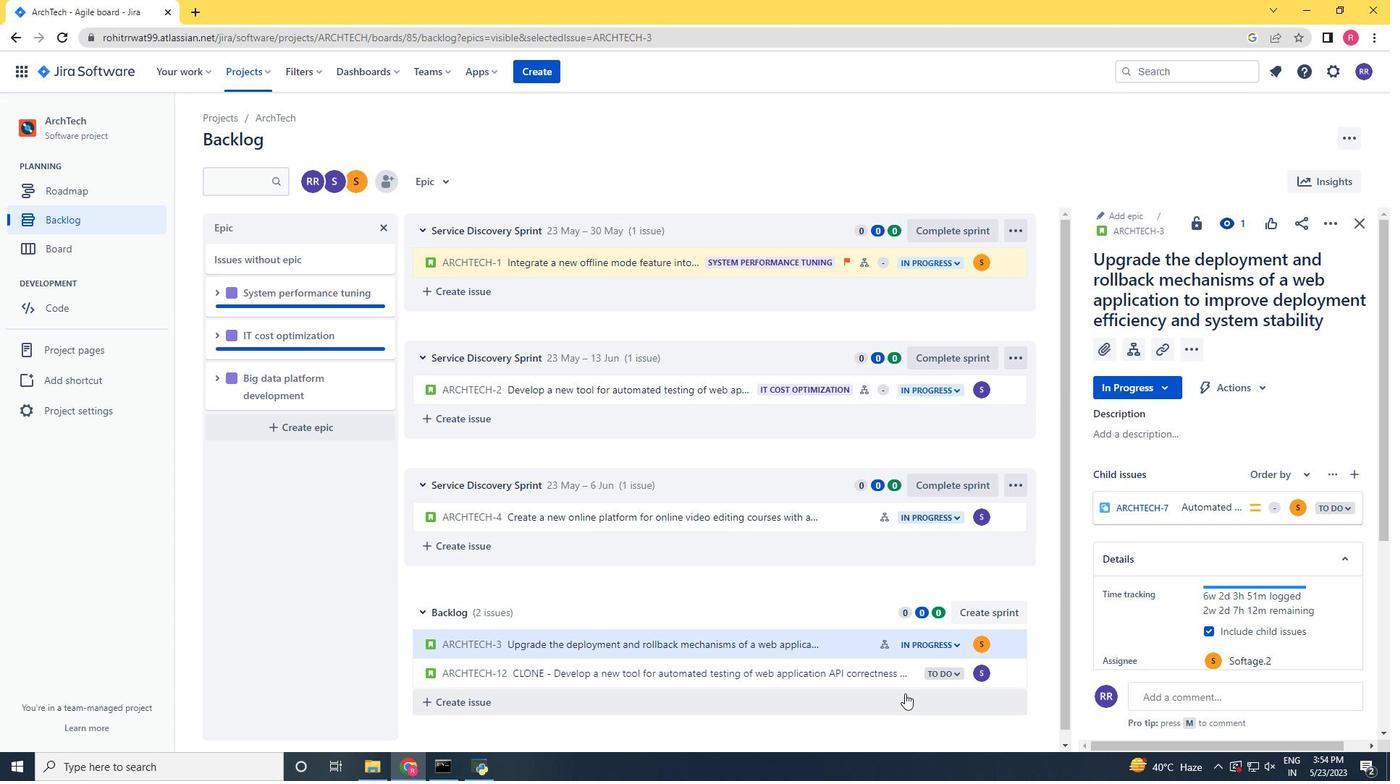 
Action: Mouse moved to (834, 634)
Screenshot: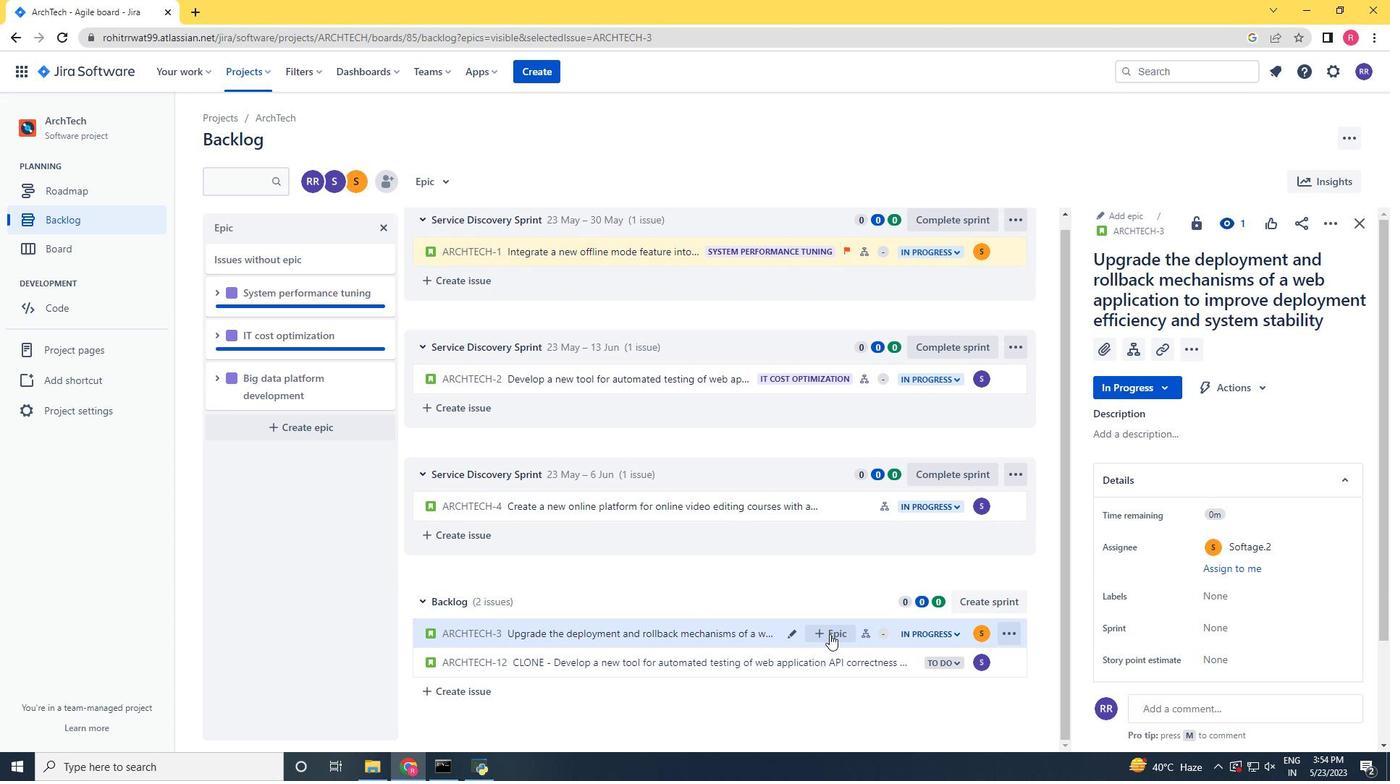 
Action: Mouse pressed left at (834, 634)
Screenshot: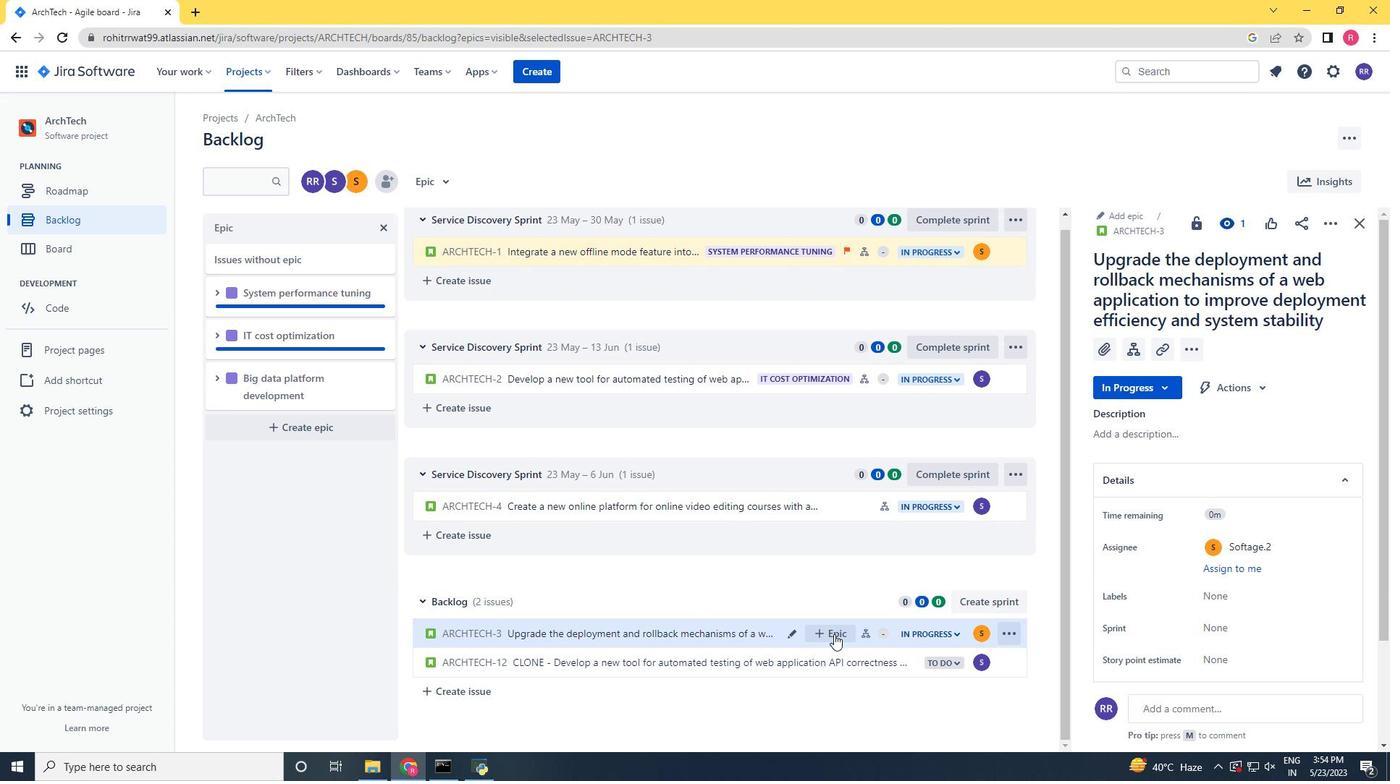 
Action: Mouse moved to (865, 736)
Screenshot: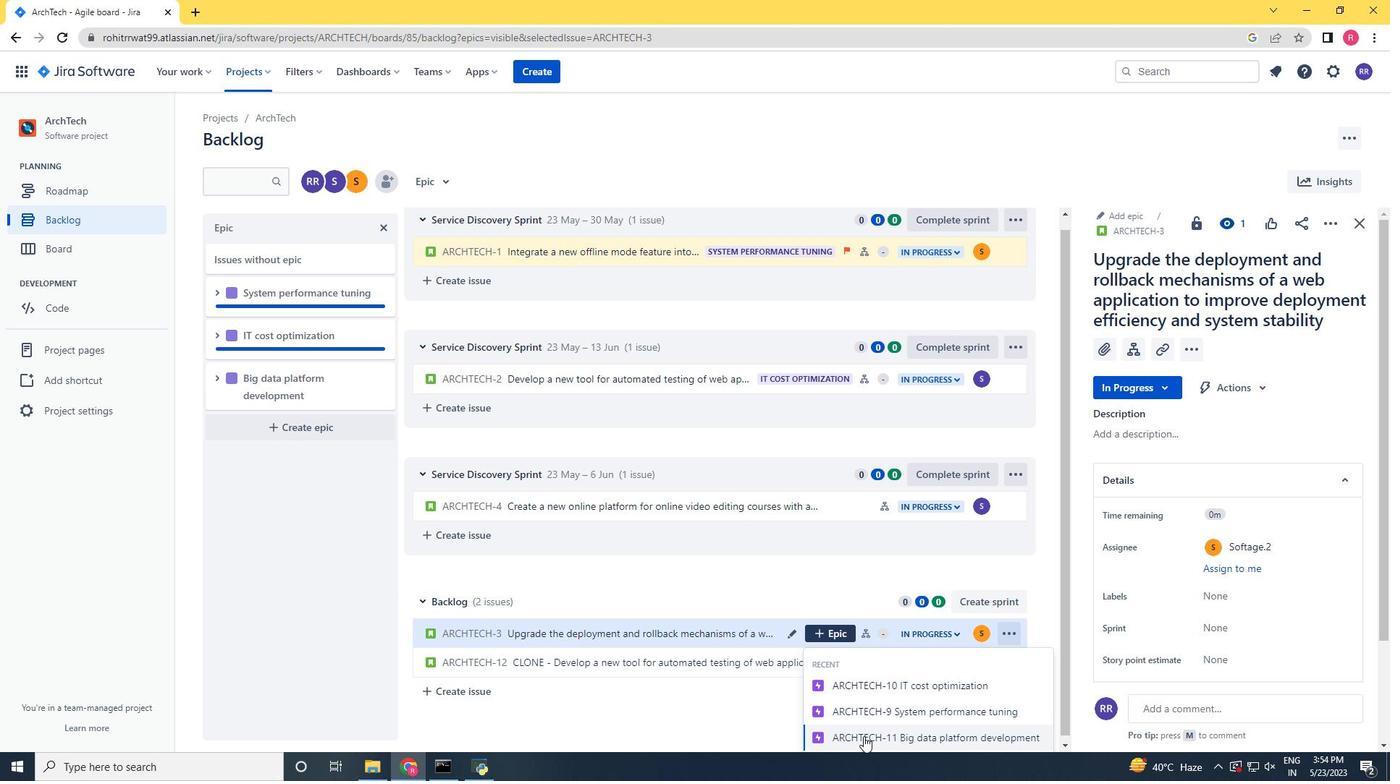 
Action: Mouse pressed left at (865, 736)
Screenshot: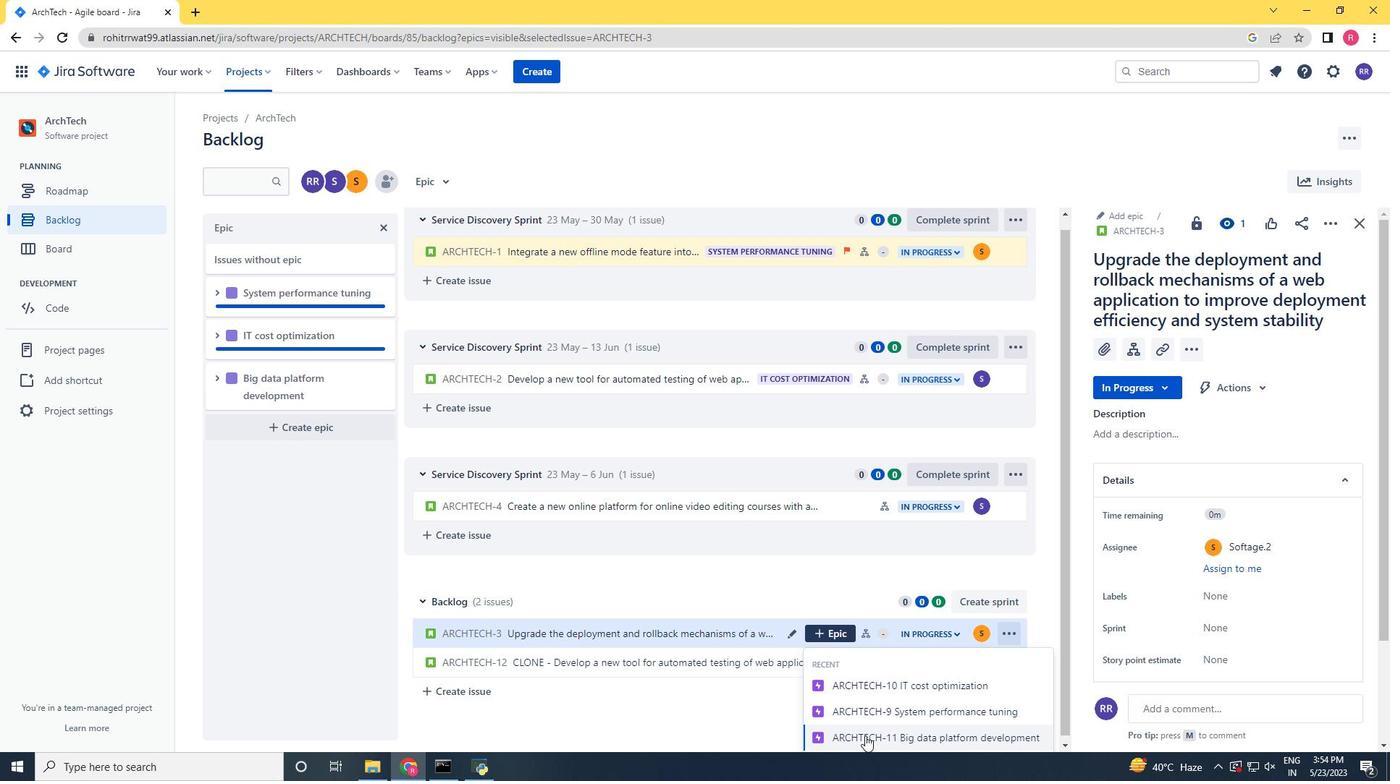 
Action: Mouse moved to (803, 516)
Screenshot: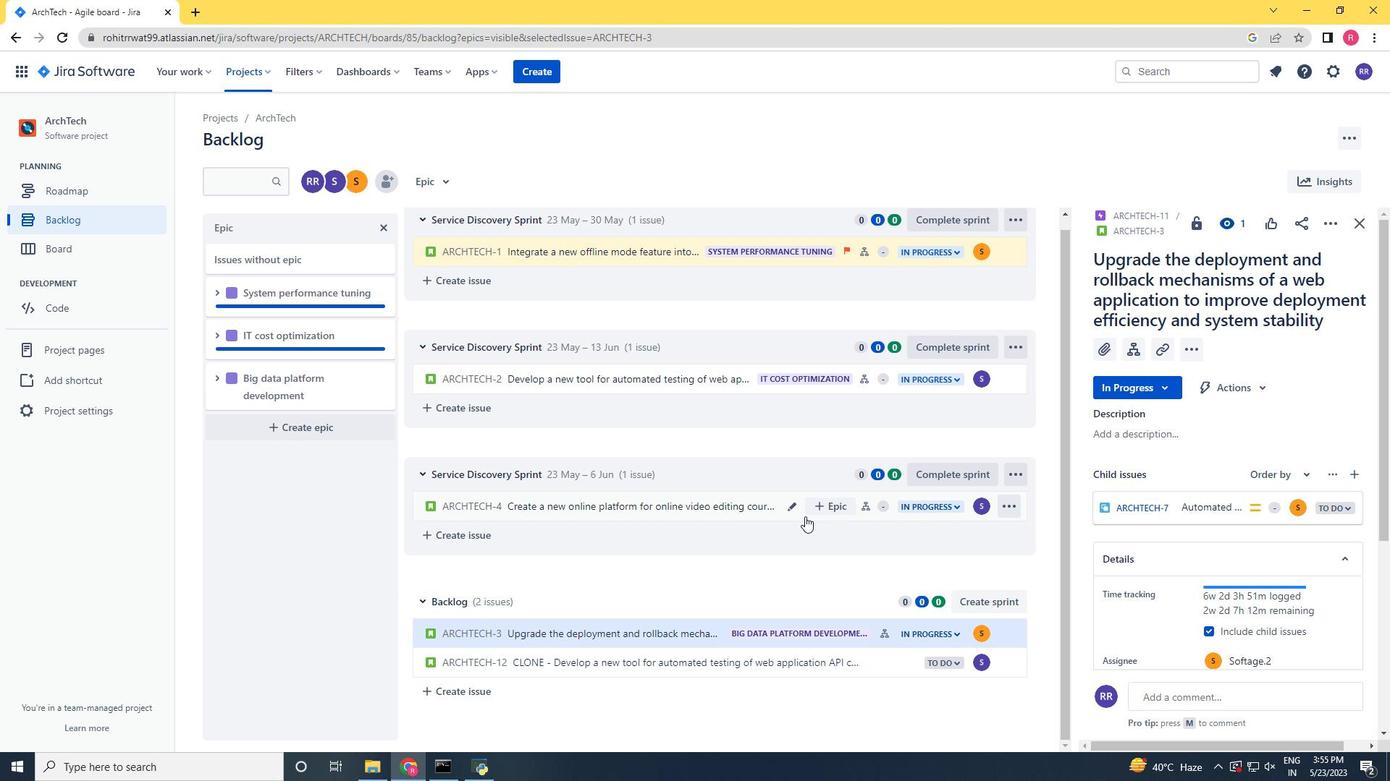 
Action: Mouse pressed left at (803, 516)
Screenshot: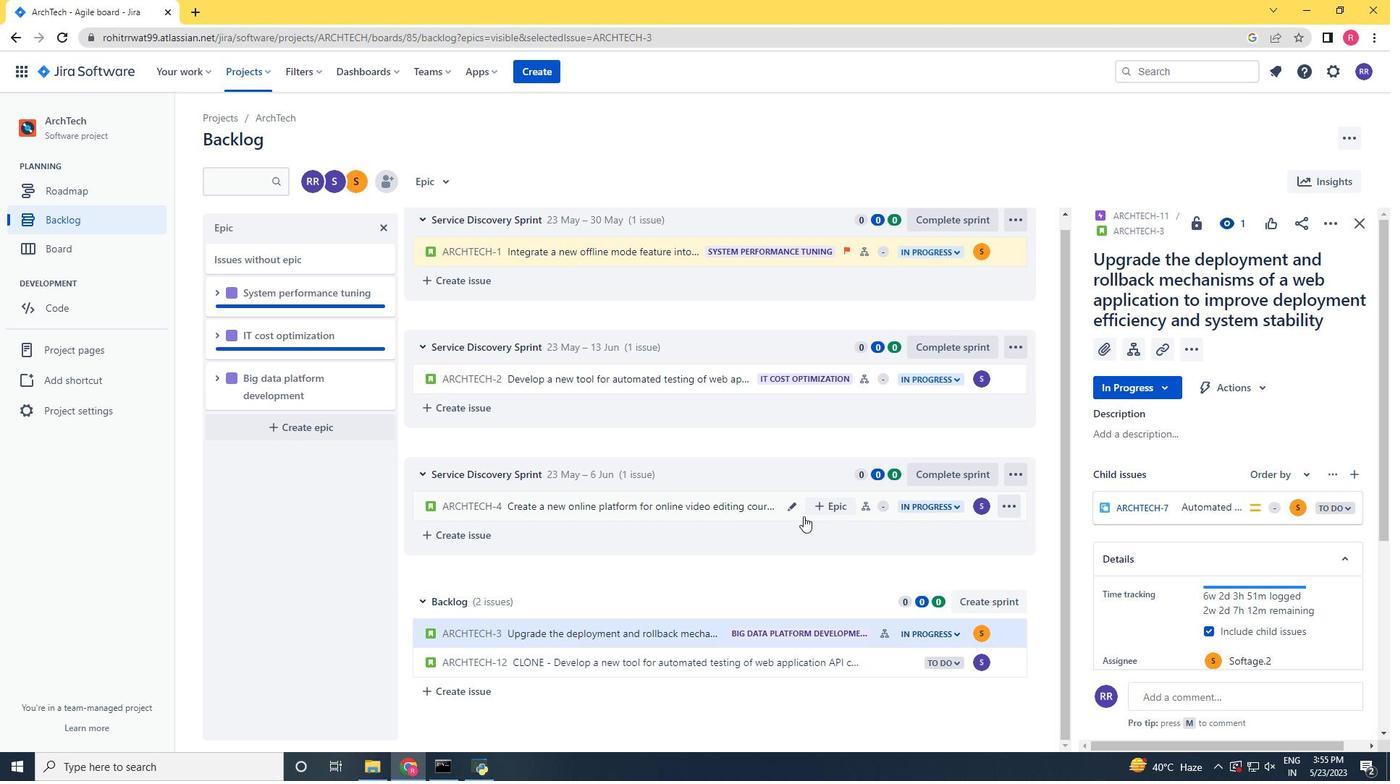 
Action: Mouse moved to (1336, 226)
Screenshot: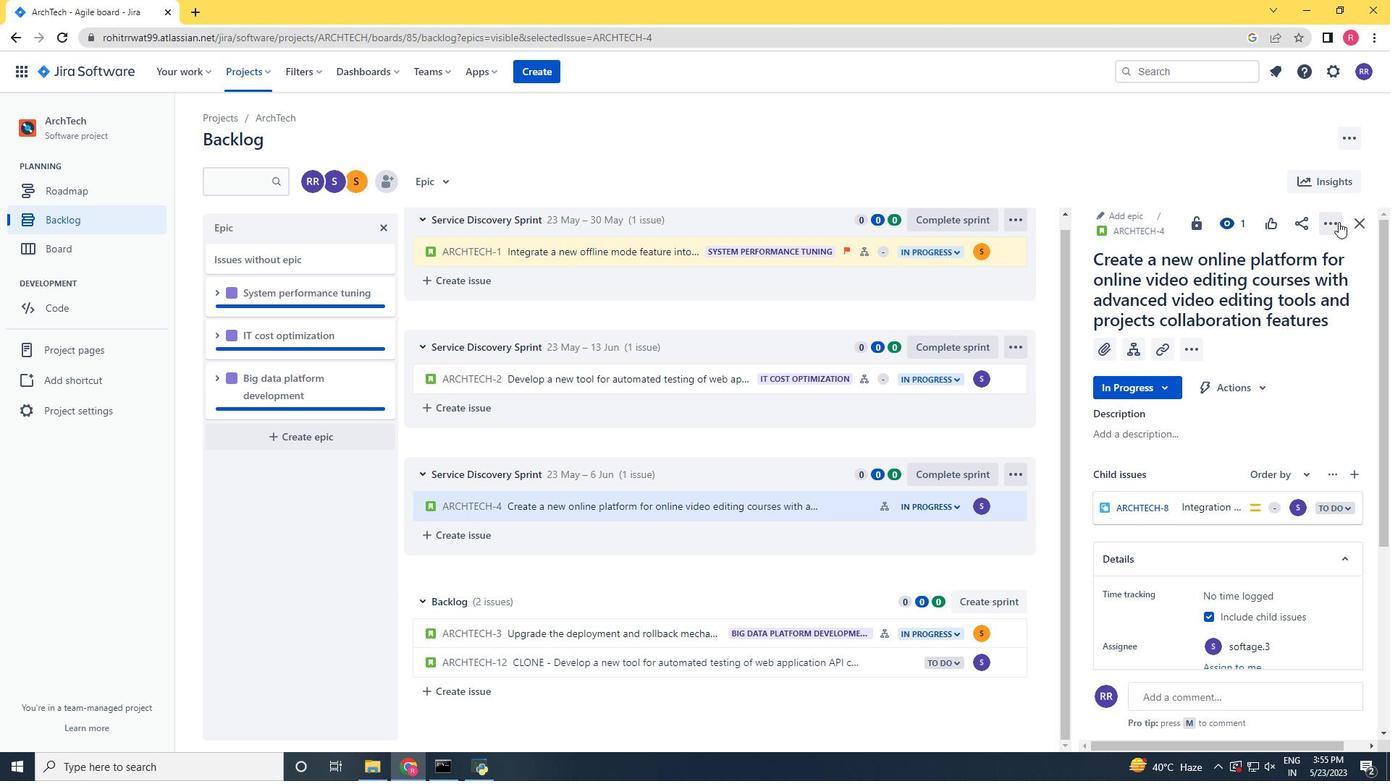 
Action: Mouse pressed left at (1336, 226)
Screenshot: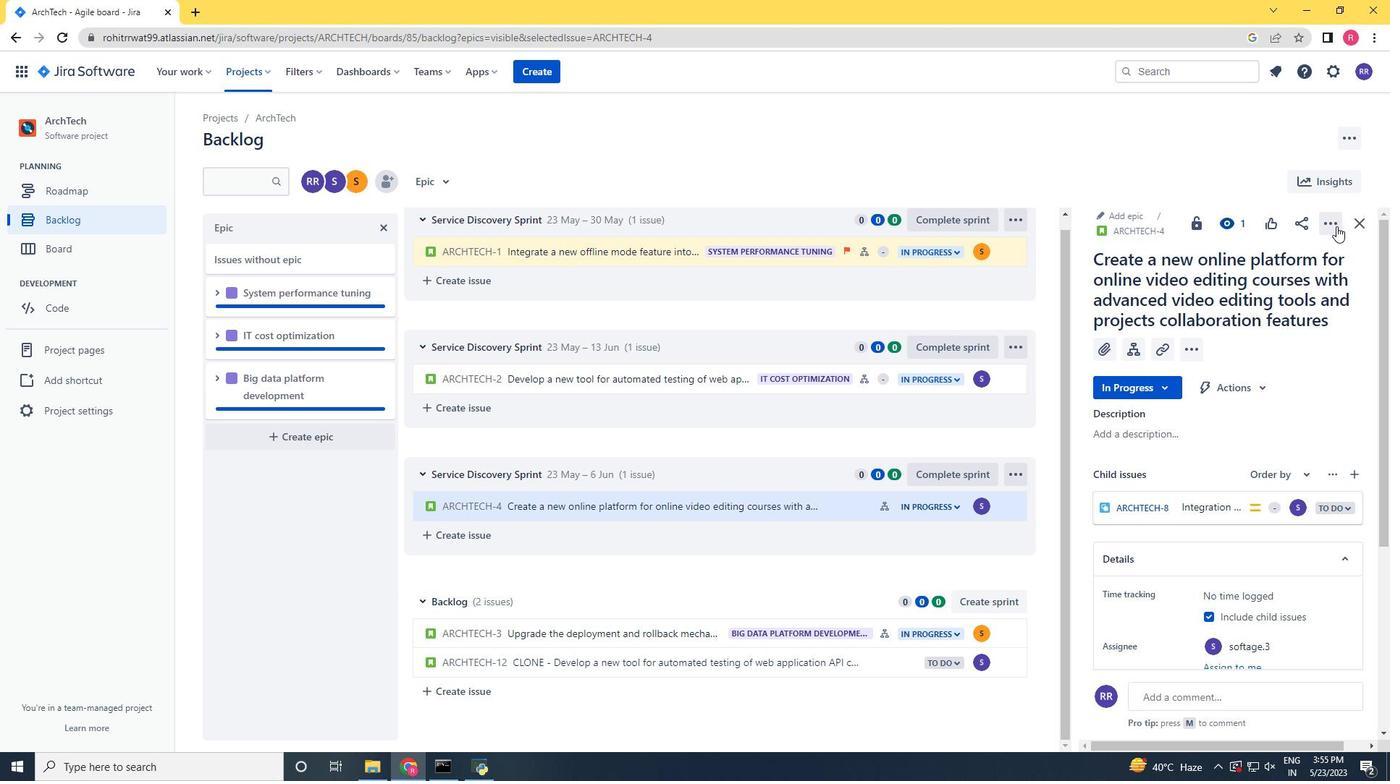 
Action: Mouse moved to (1261, 259)
Screenshot: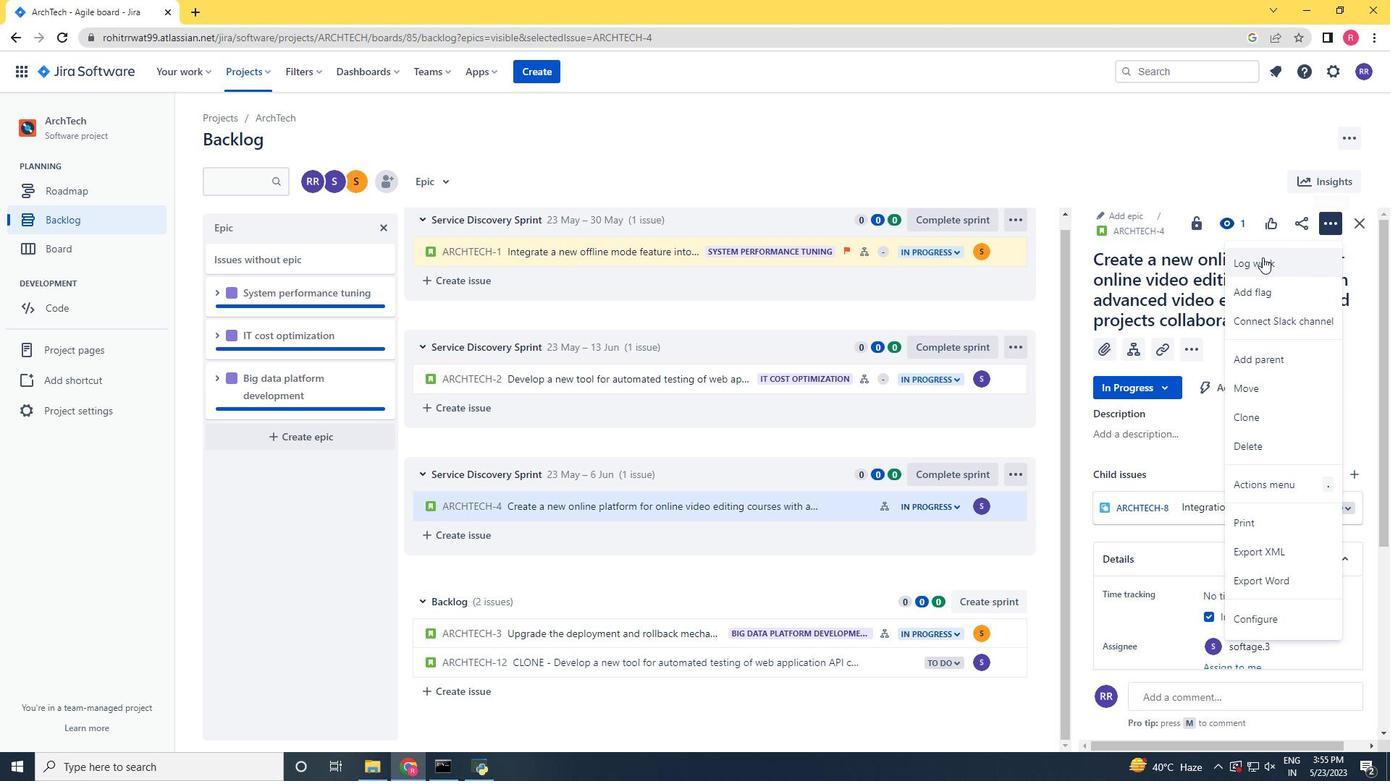 
Action: Mouse pressed left at (1261, 259)
Screenshot: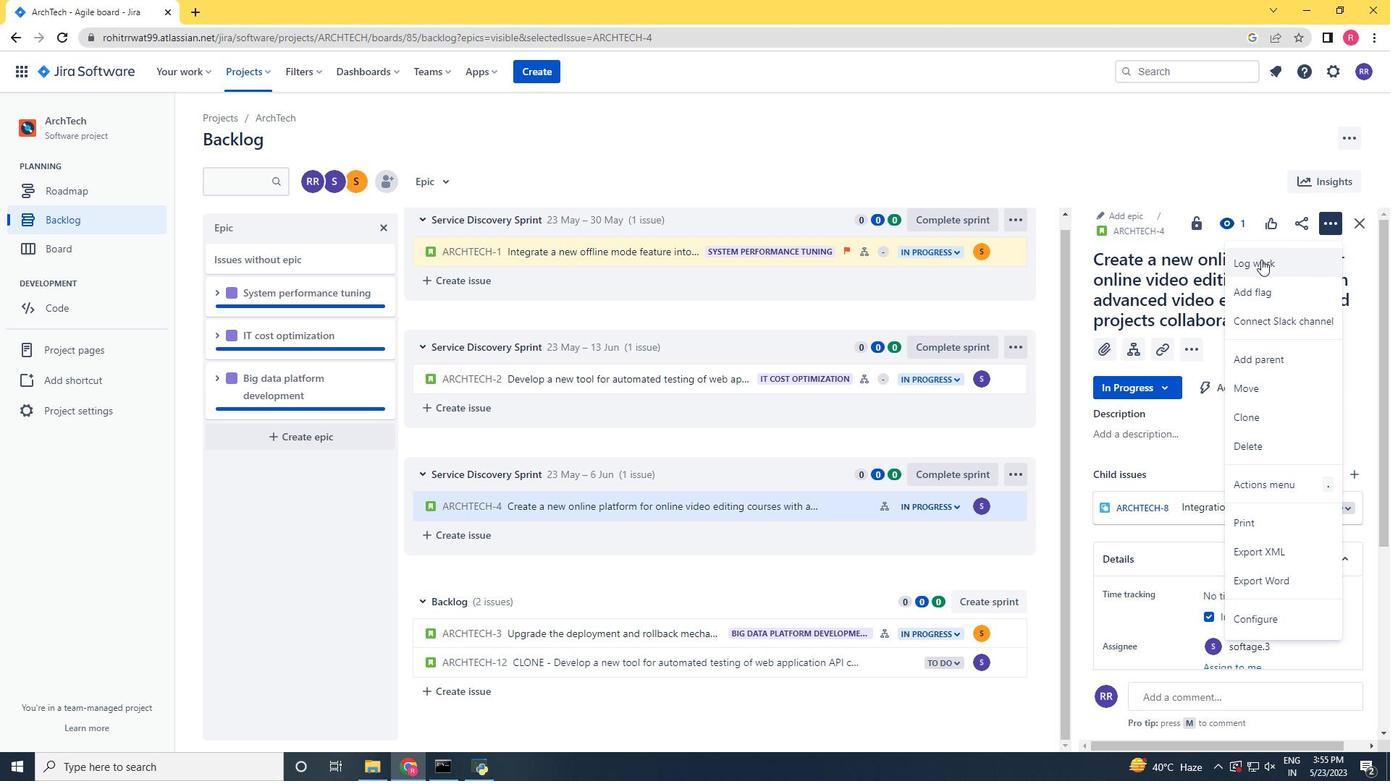 
Action: Mouse moved to (719, 309)
Screenshot: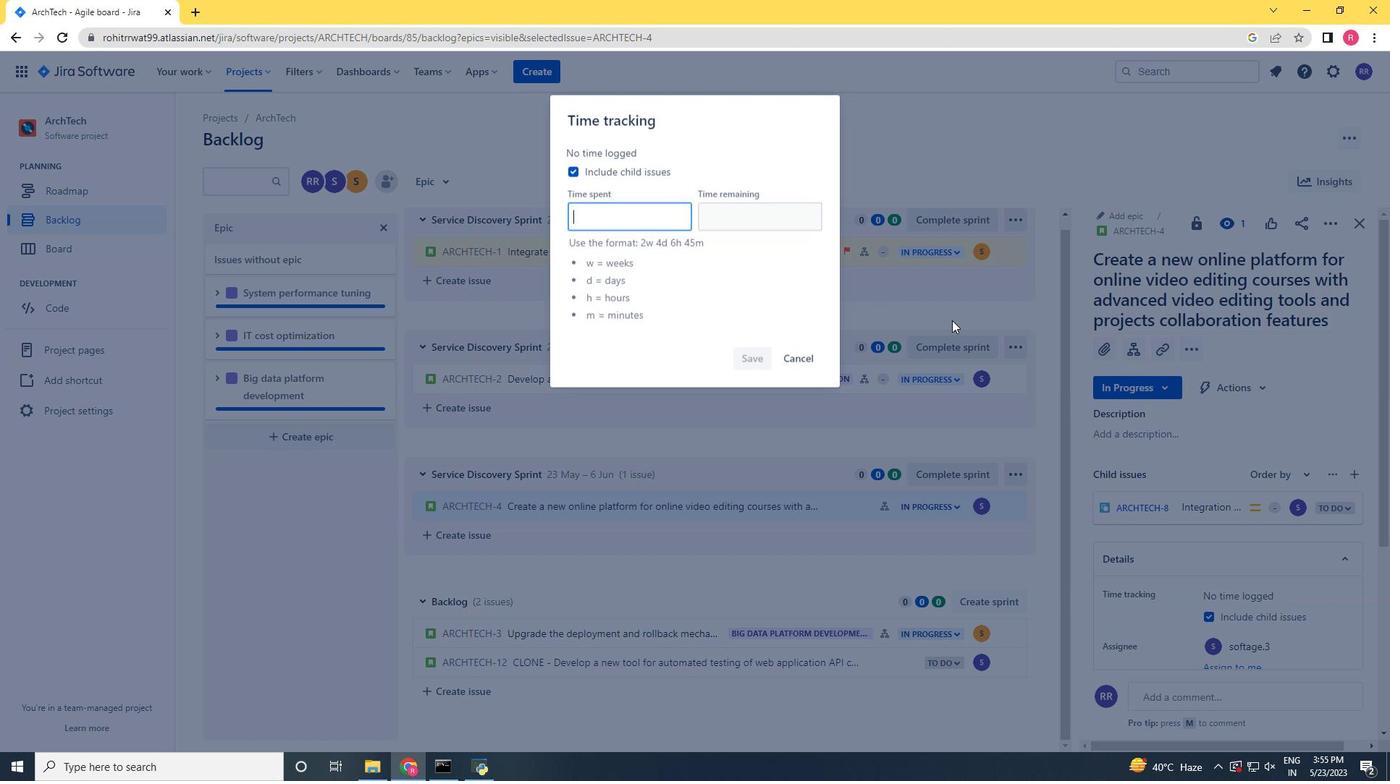 
Action: Key pressed 3w<Key.space>1d<Key.space>5h<Key.space>39m<Key.tab>2w<Key.space>1d<Key.space>13h<Key.space>12m
Screenshot: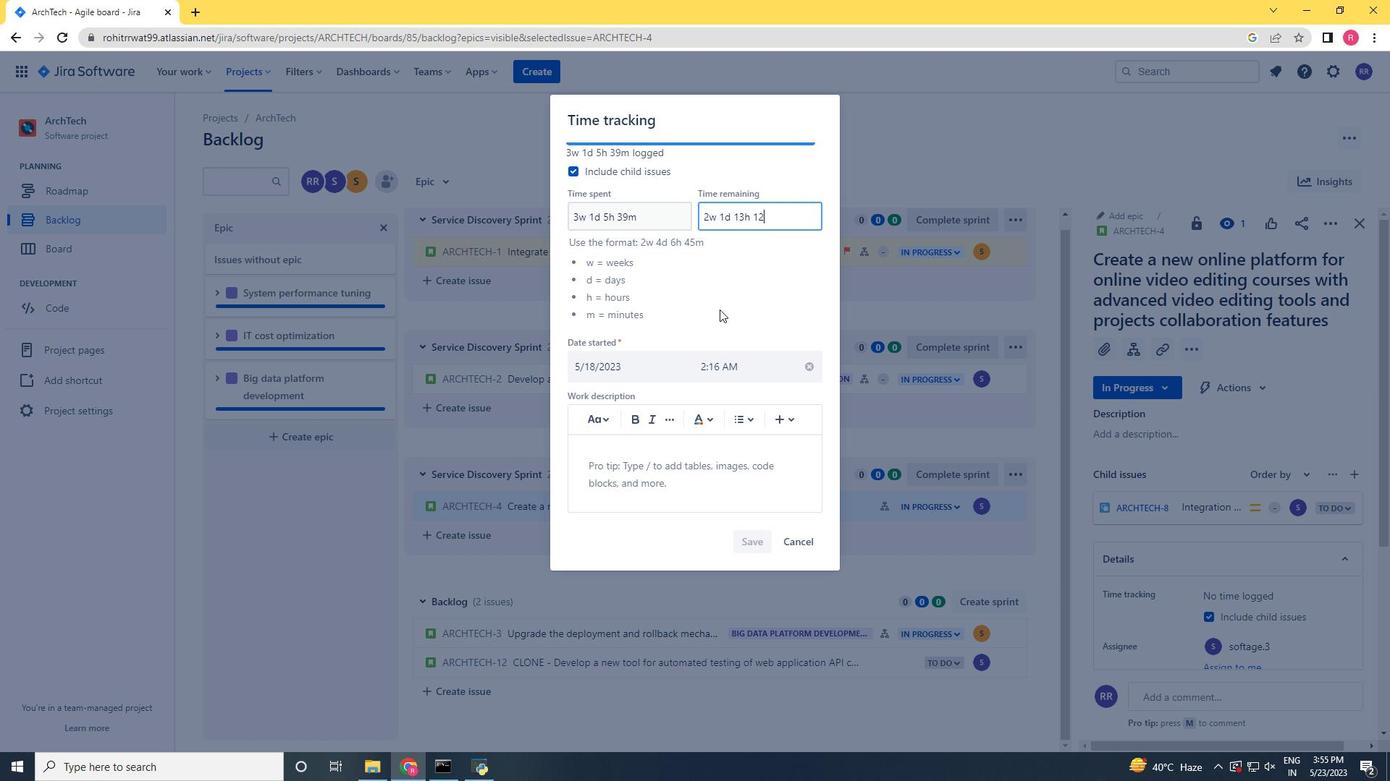 
Action: Mouse moved to (754, 547)
Screenshot: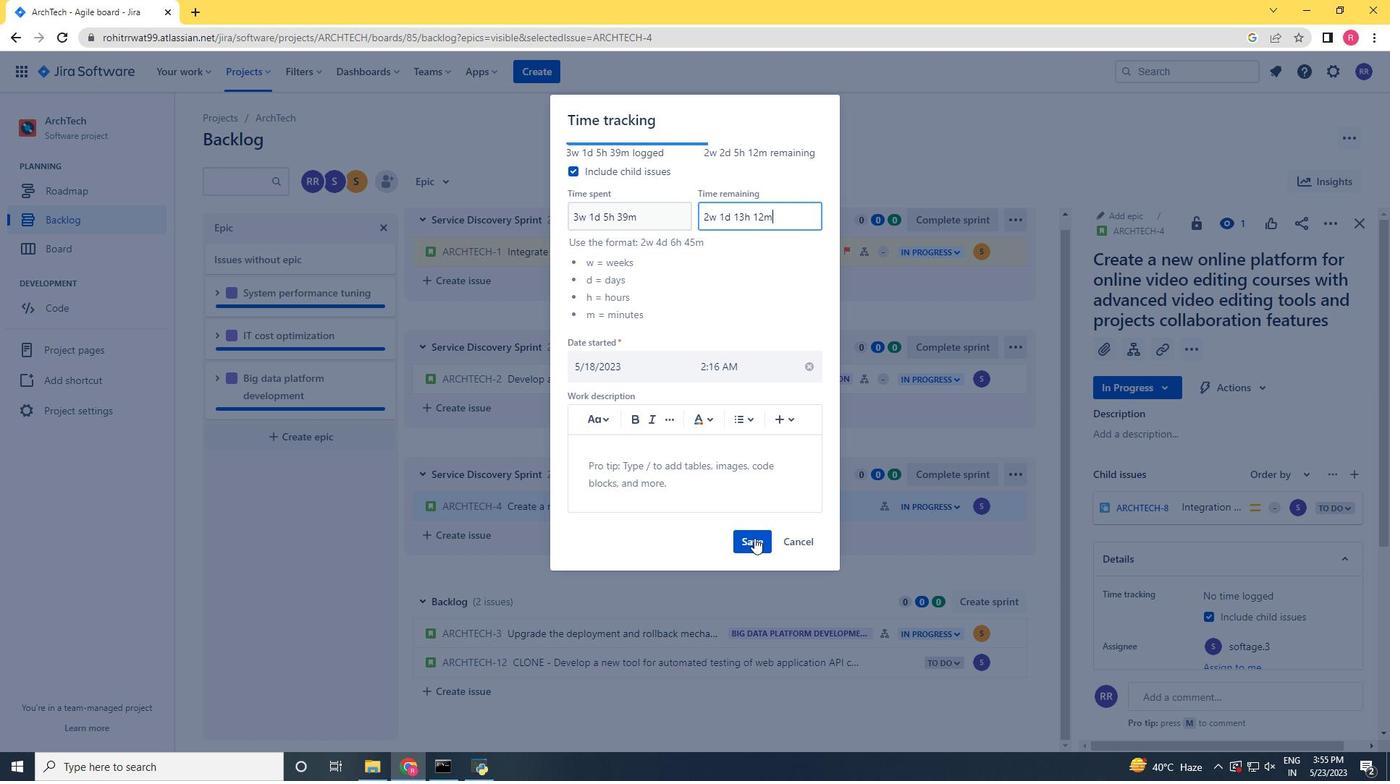 
Action: Mouse pressed left at (754, 547)
Screenshot: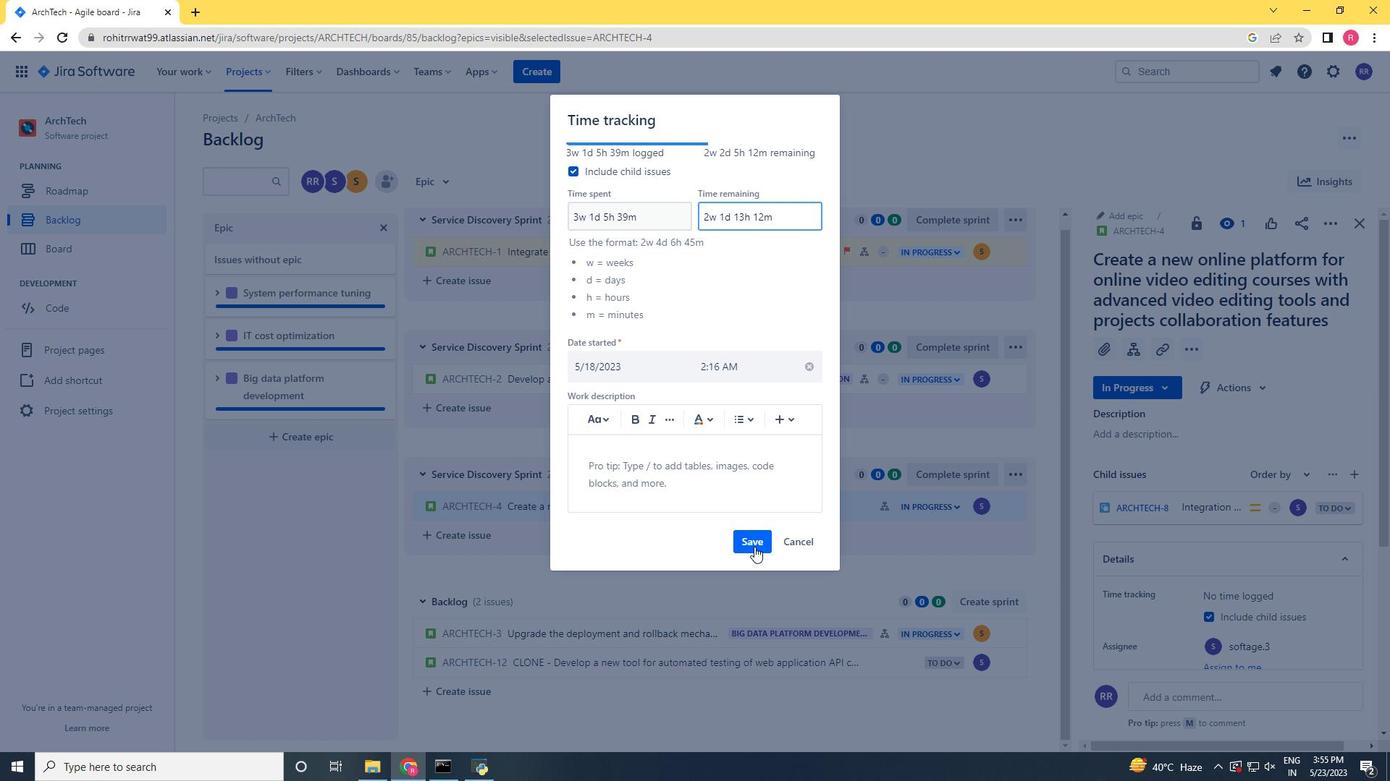 
Action: Mouse moved to (1004, 503)
Screenshot: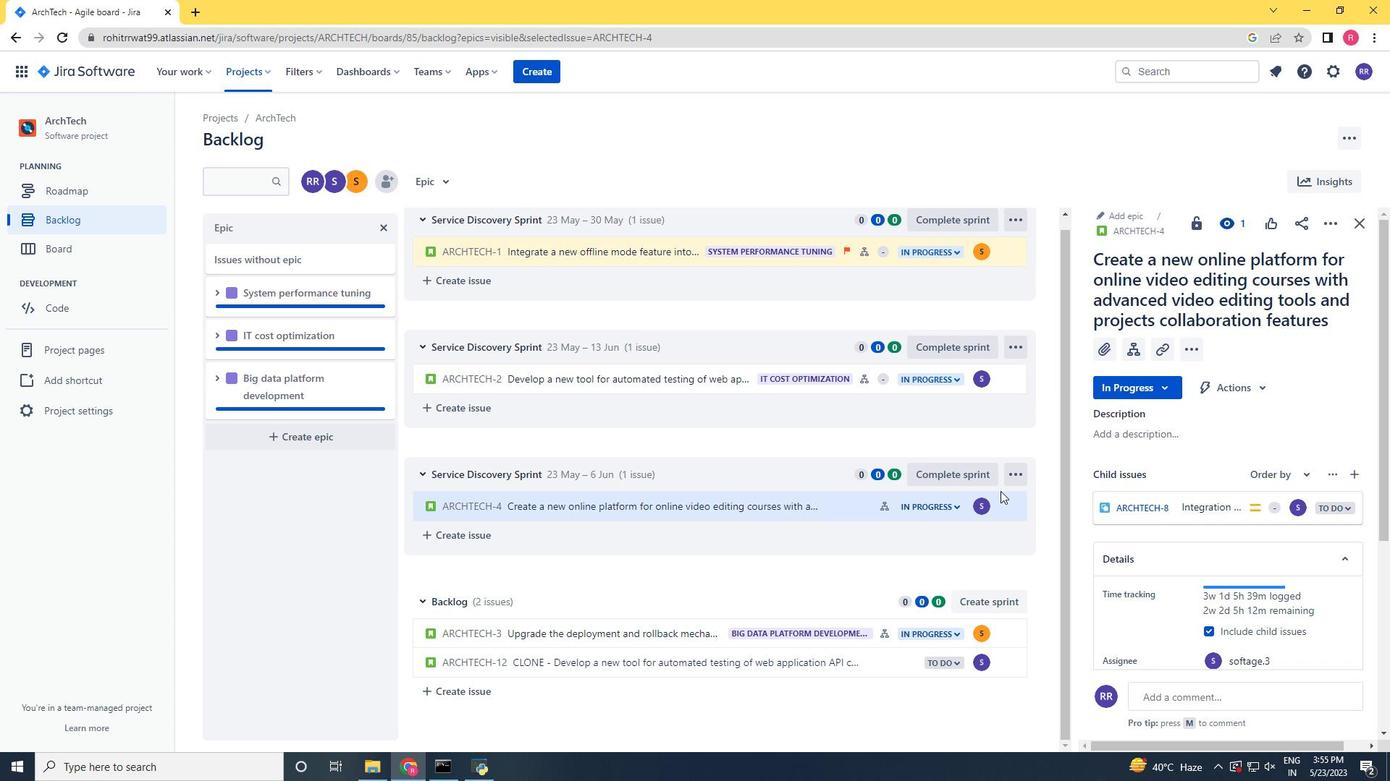 
Action: Mouse pressed left at (1004, 503)
Screenshot: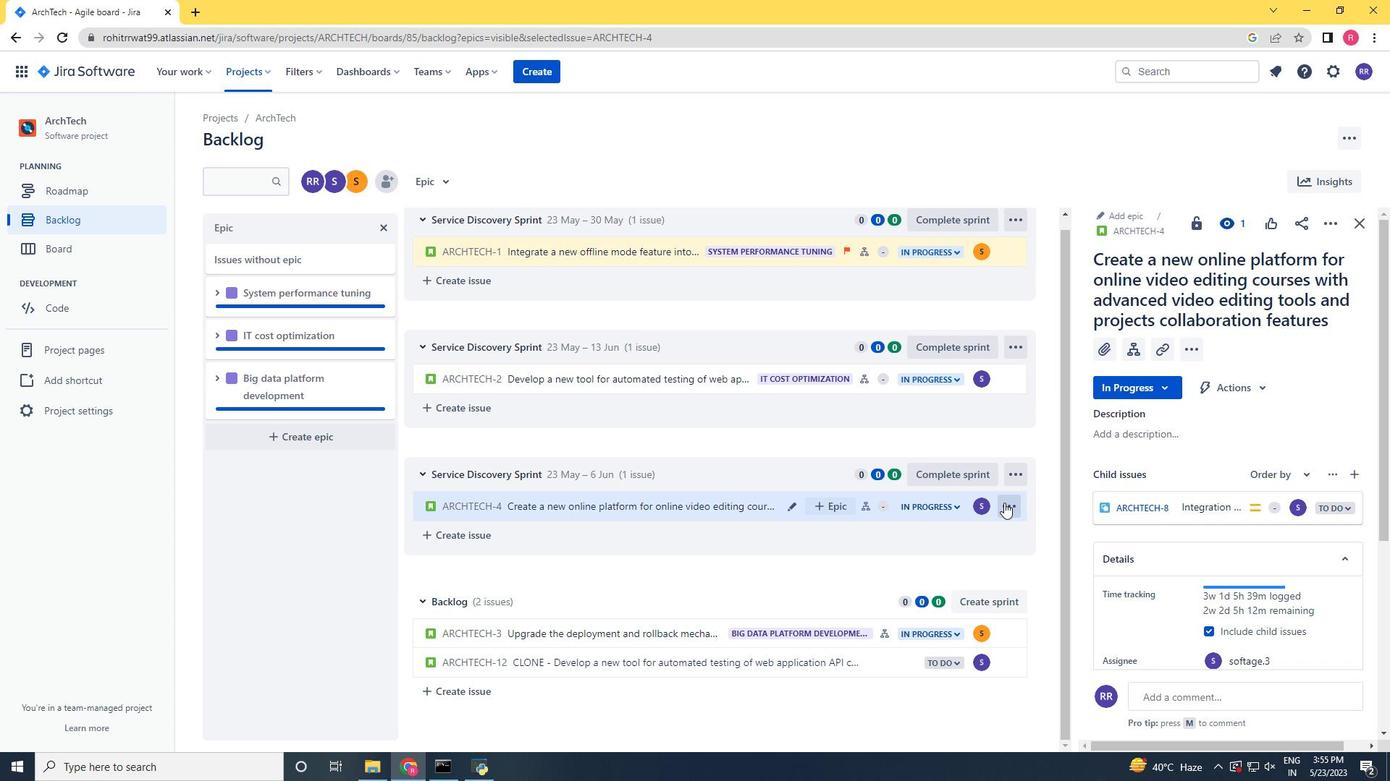 
Action: Mouse moved to (931, 478)
Screenshot: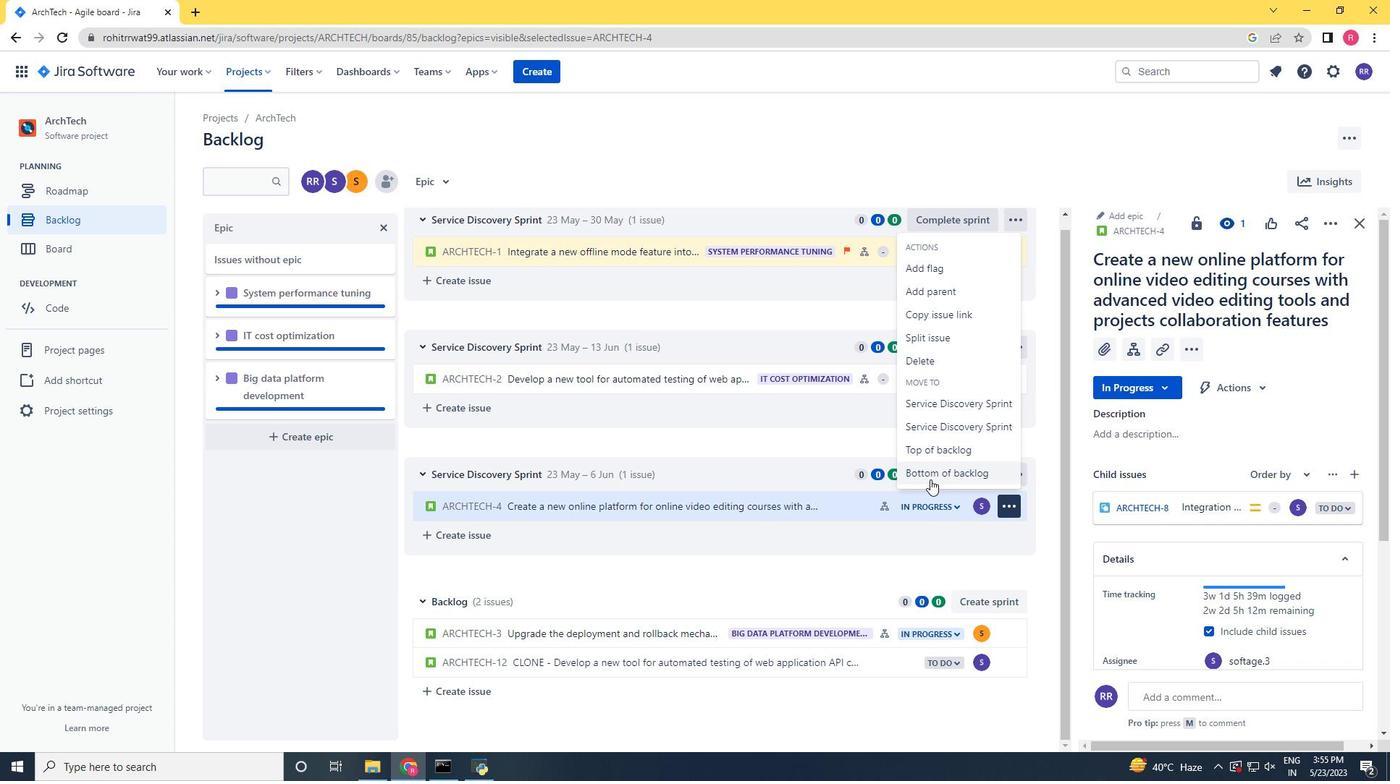 
Action: Mouse pressed left at (931, 478)
Screenshot: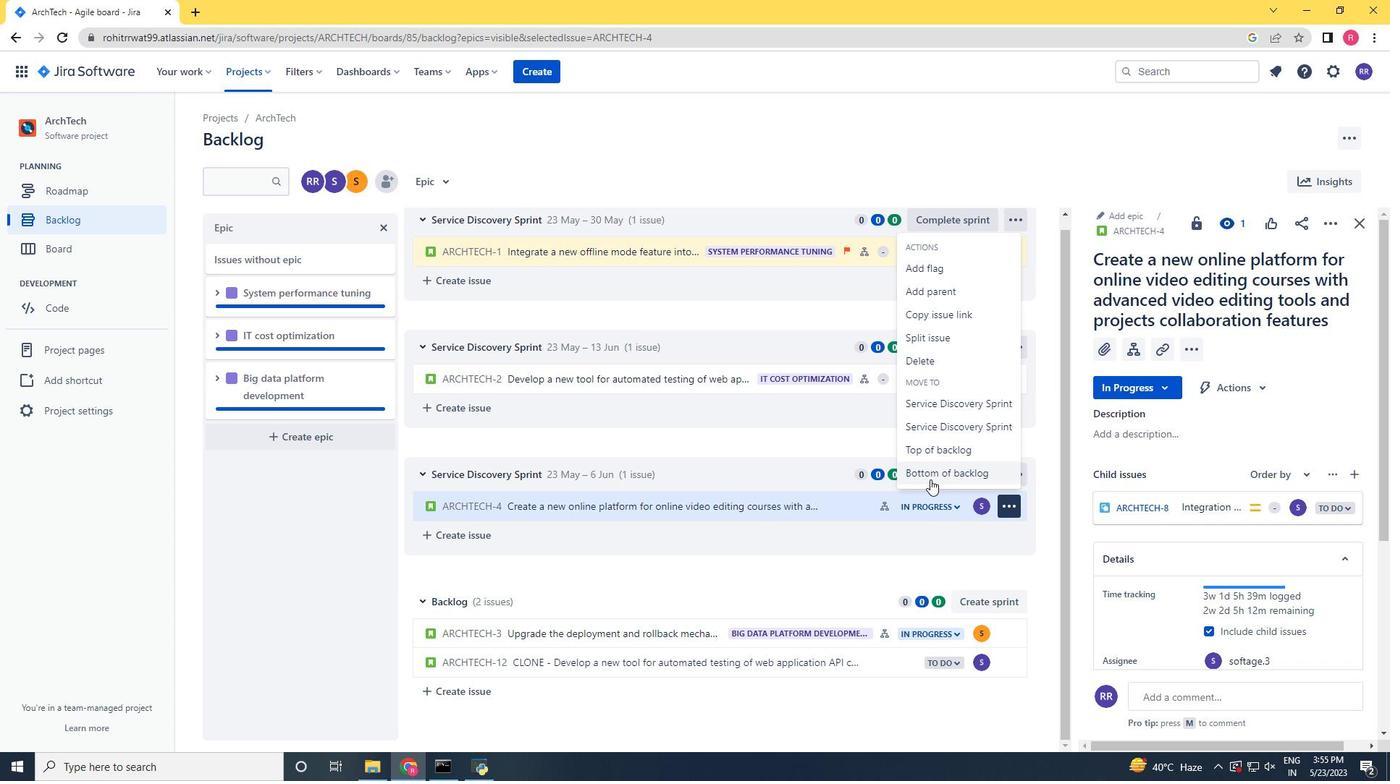 
Action: Mouse moved to (743, 233)
Screenshot: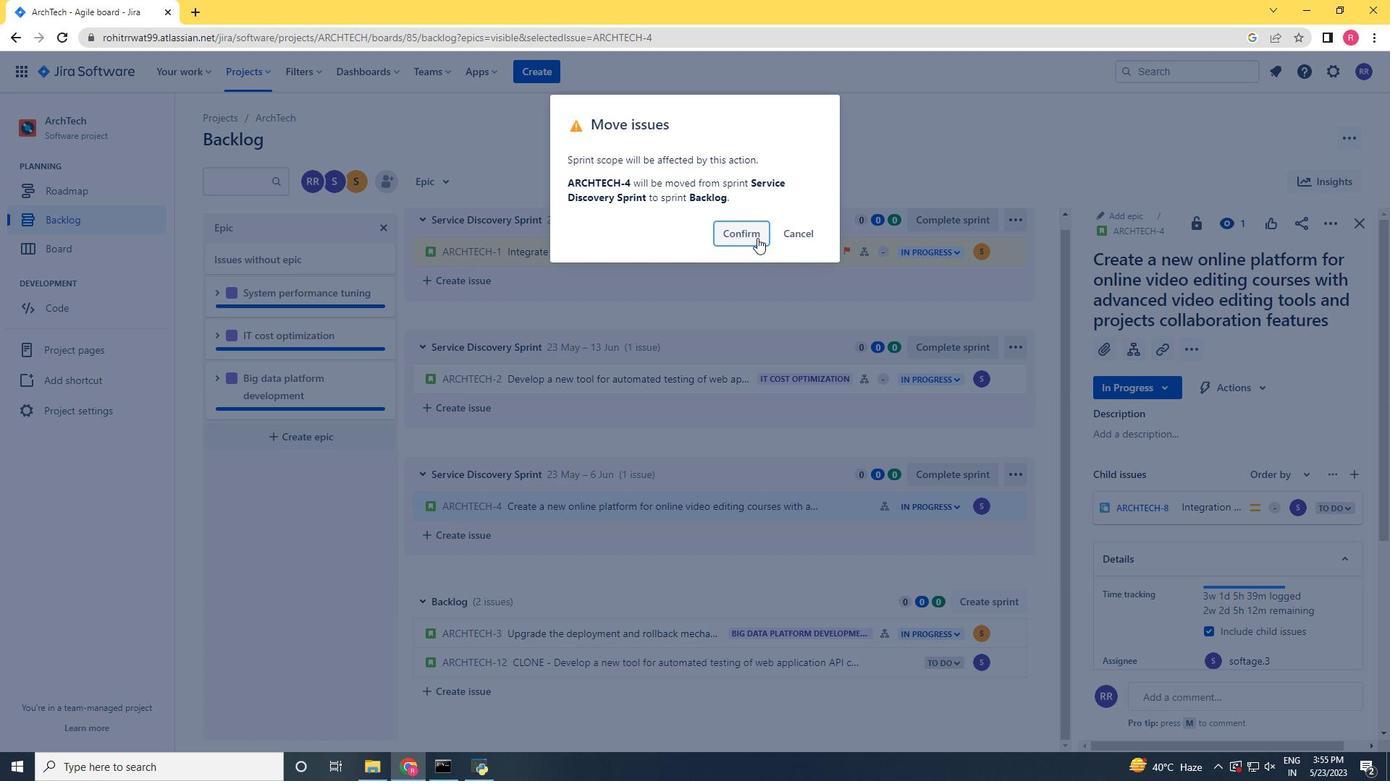 
Action: Mouse pressed left at (743, 233)
Screenshot: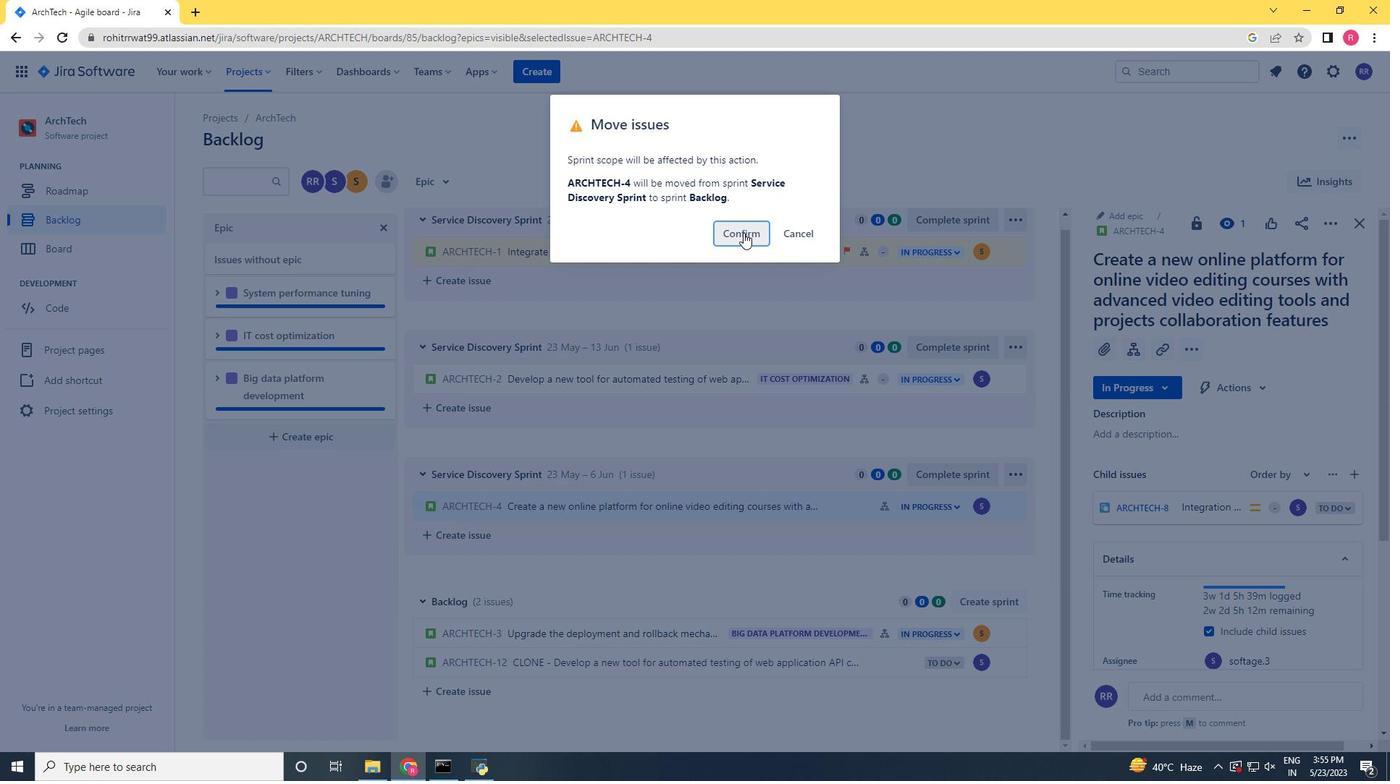 
Action: Mouse moved to (1045, 630)
Screenshot: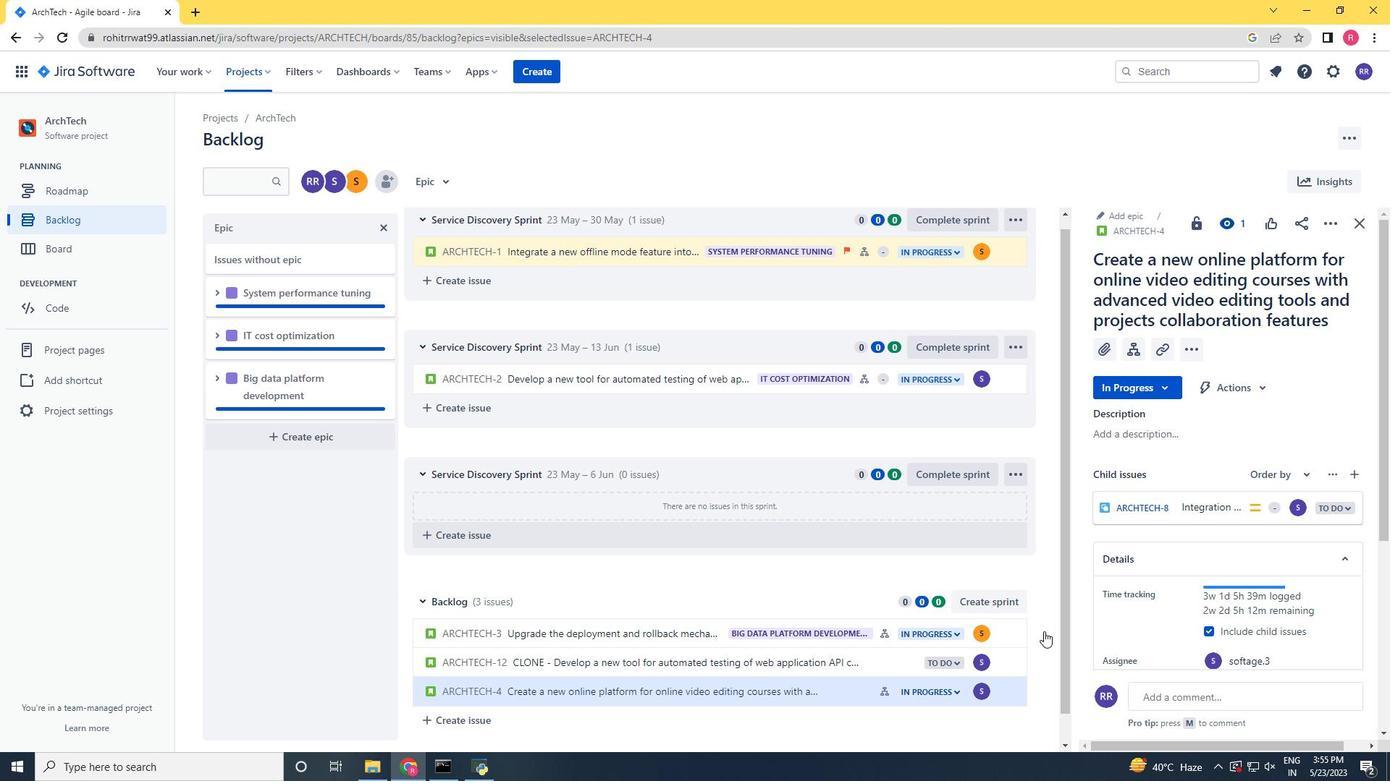 
Action: Mouse pressed left at (1045, 630)
Screenshot: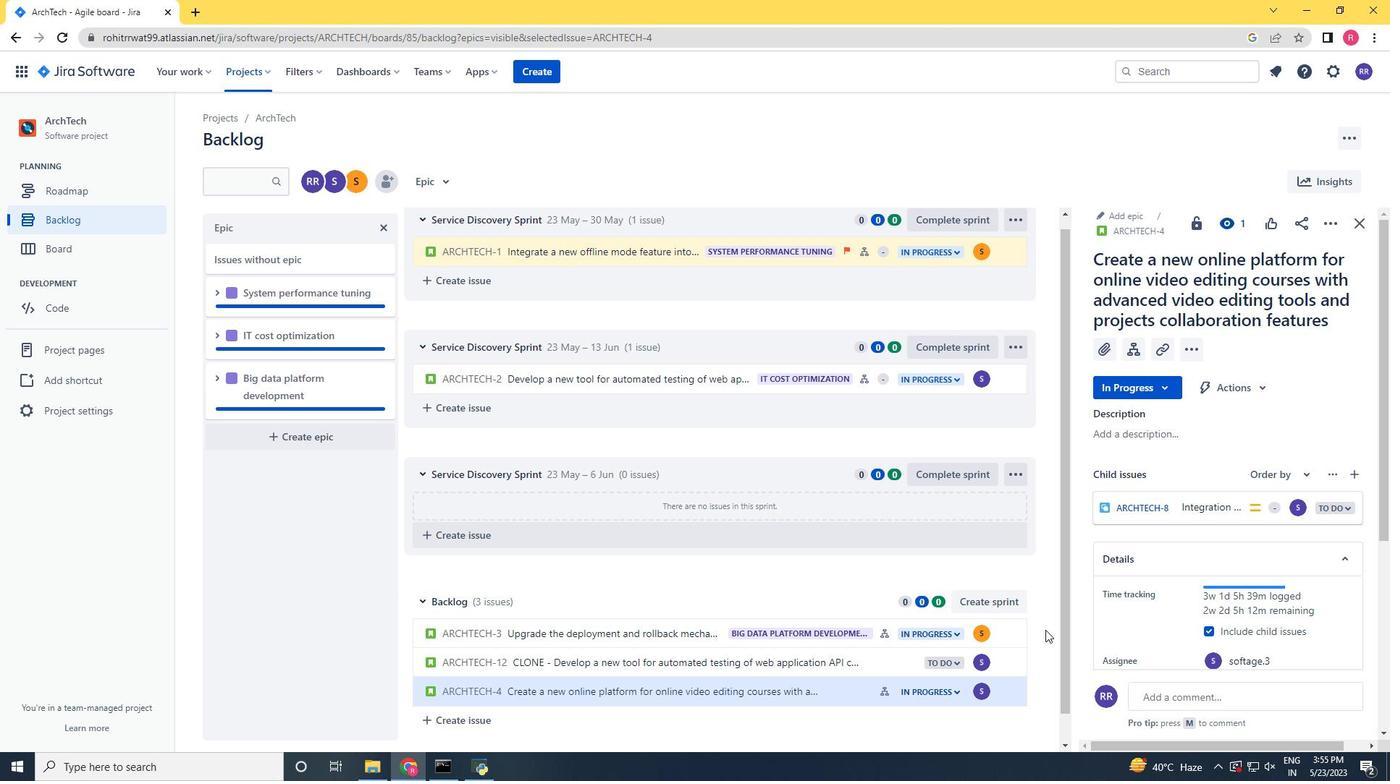 
Action: Mouse moved to (825, 695)
Screenshot: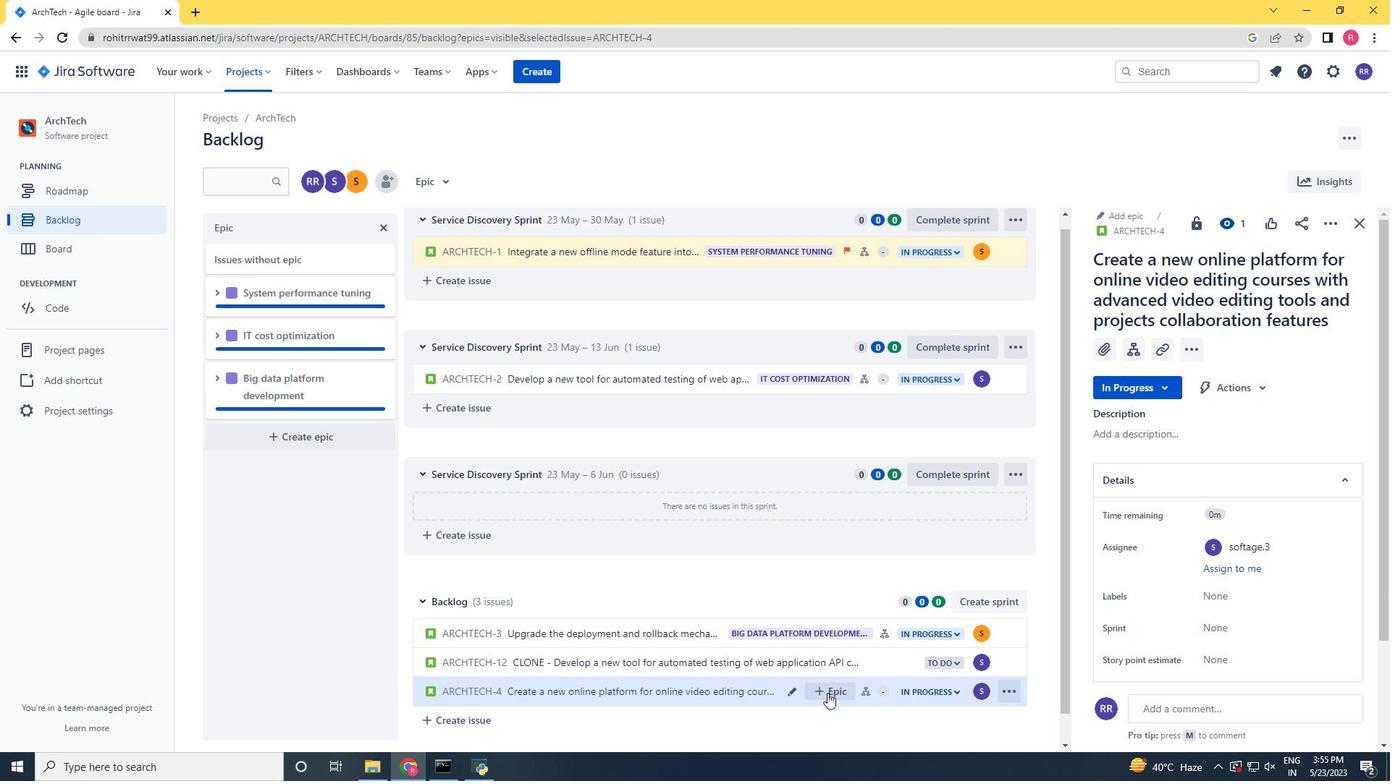
Action: Mouse pressed left at (825, 695)
Screenshot: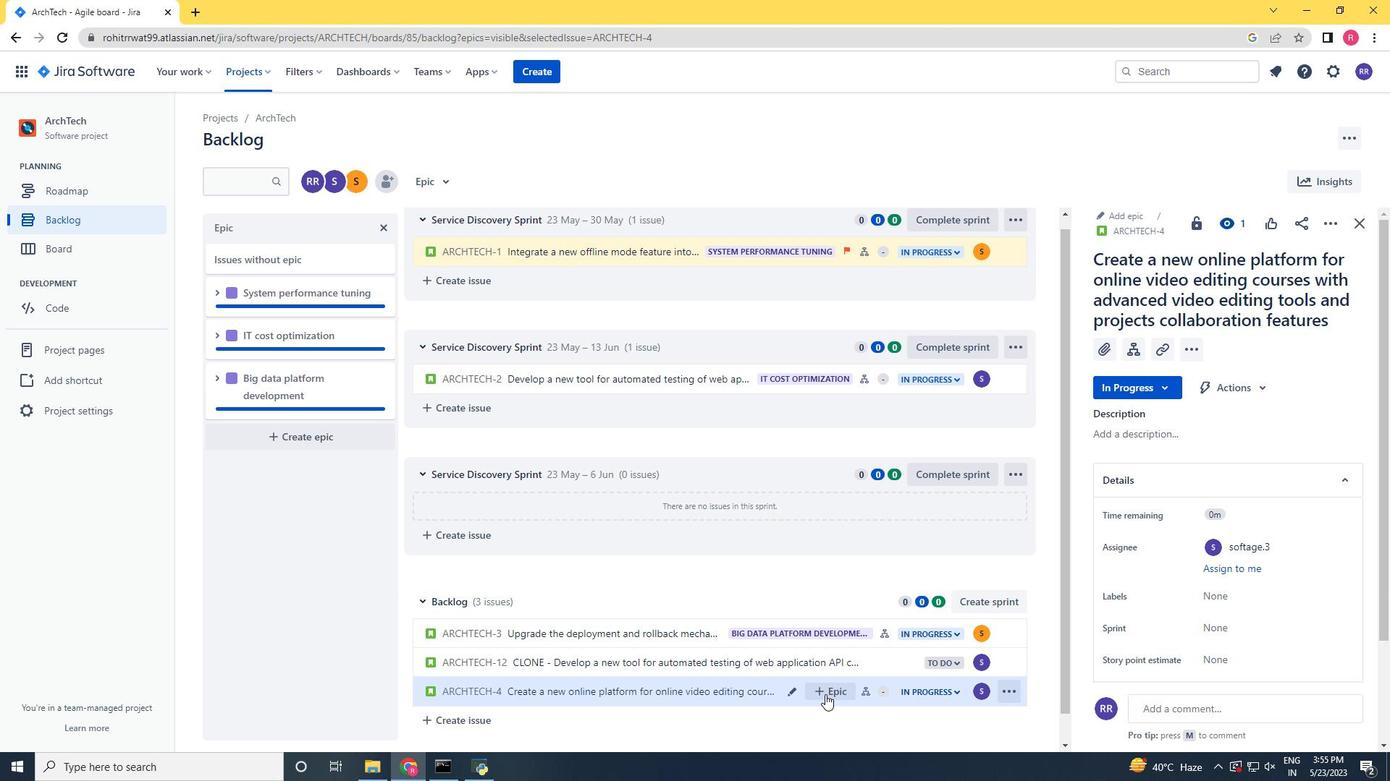 
Action: Mouse moved to (839, 684)
Screenshot: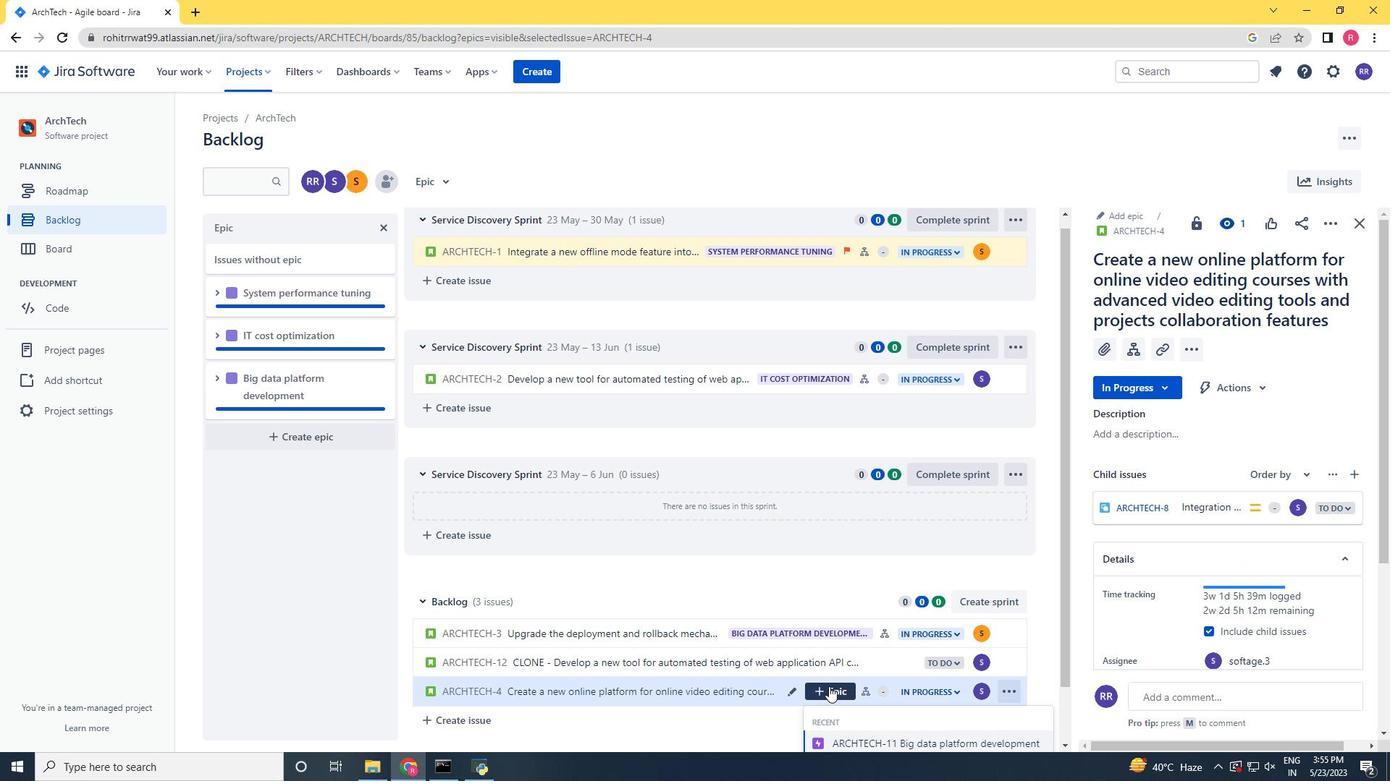 
Action: Mouse scrolled (839, 683) with delta (0, 0)
Screenshot: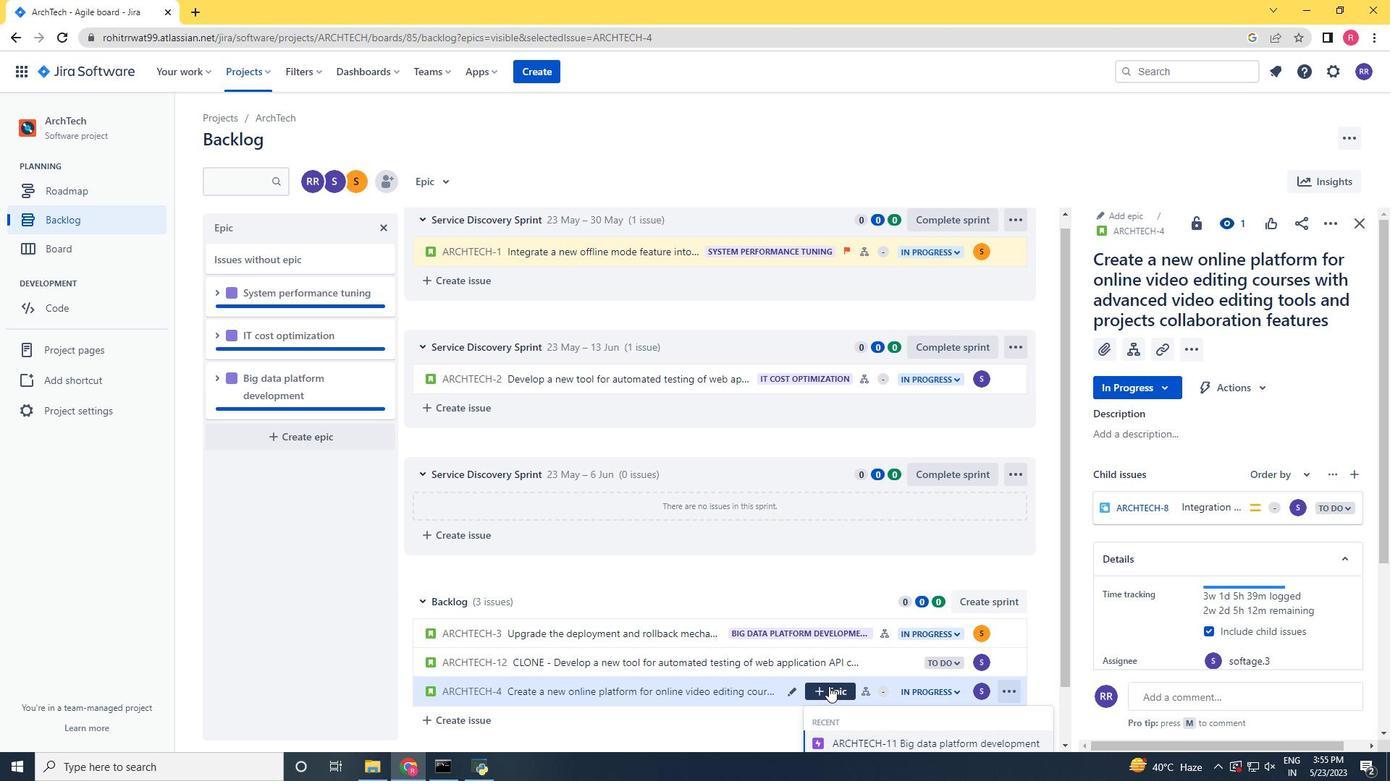 
Action: Mouse scrolled (839, 683) with delta (0, 0)
Screenshot: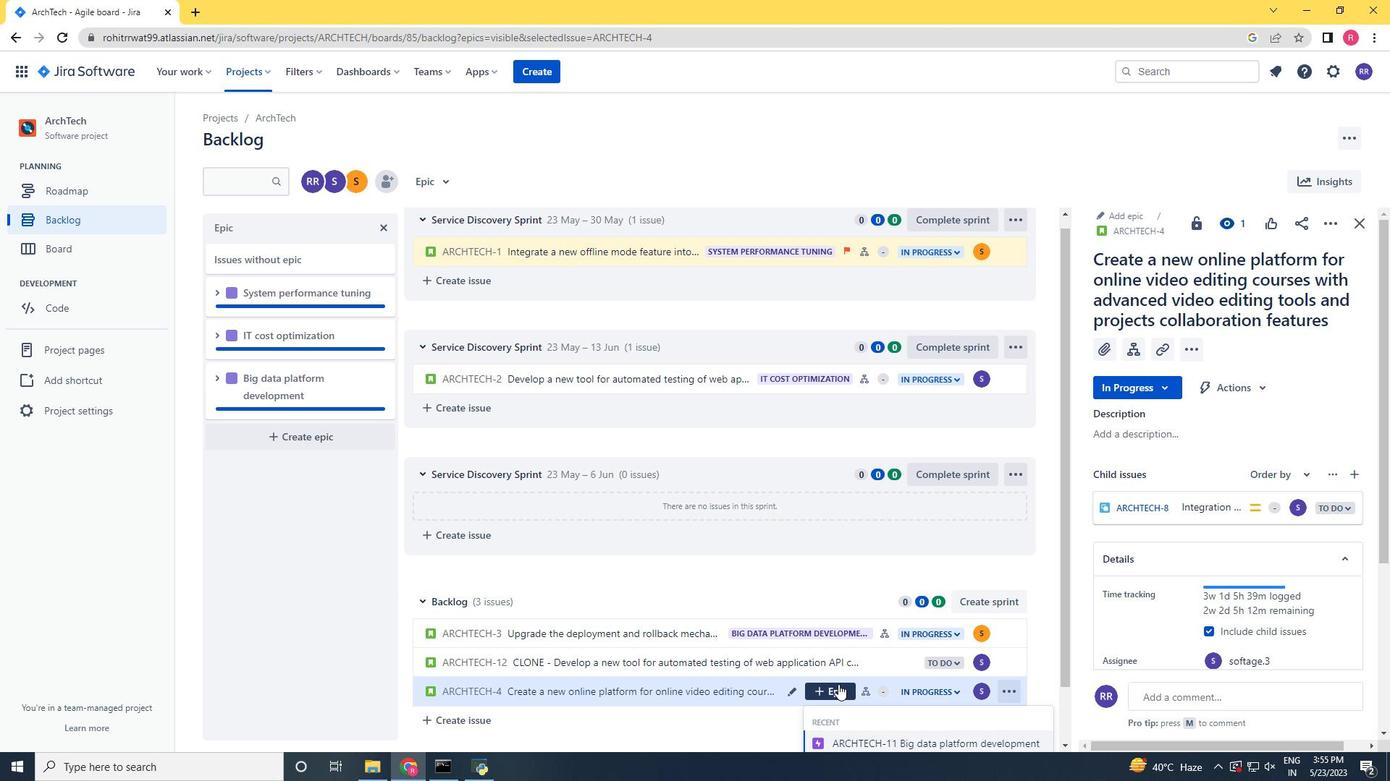 
Action: Mouse scrolled (839, 683) with delta (0, 0)
Screenshot: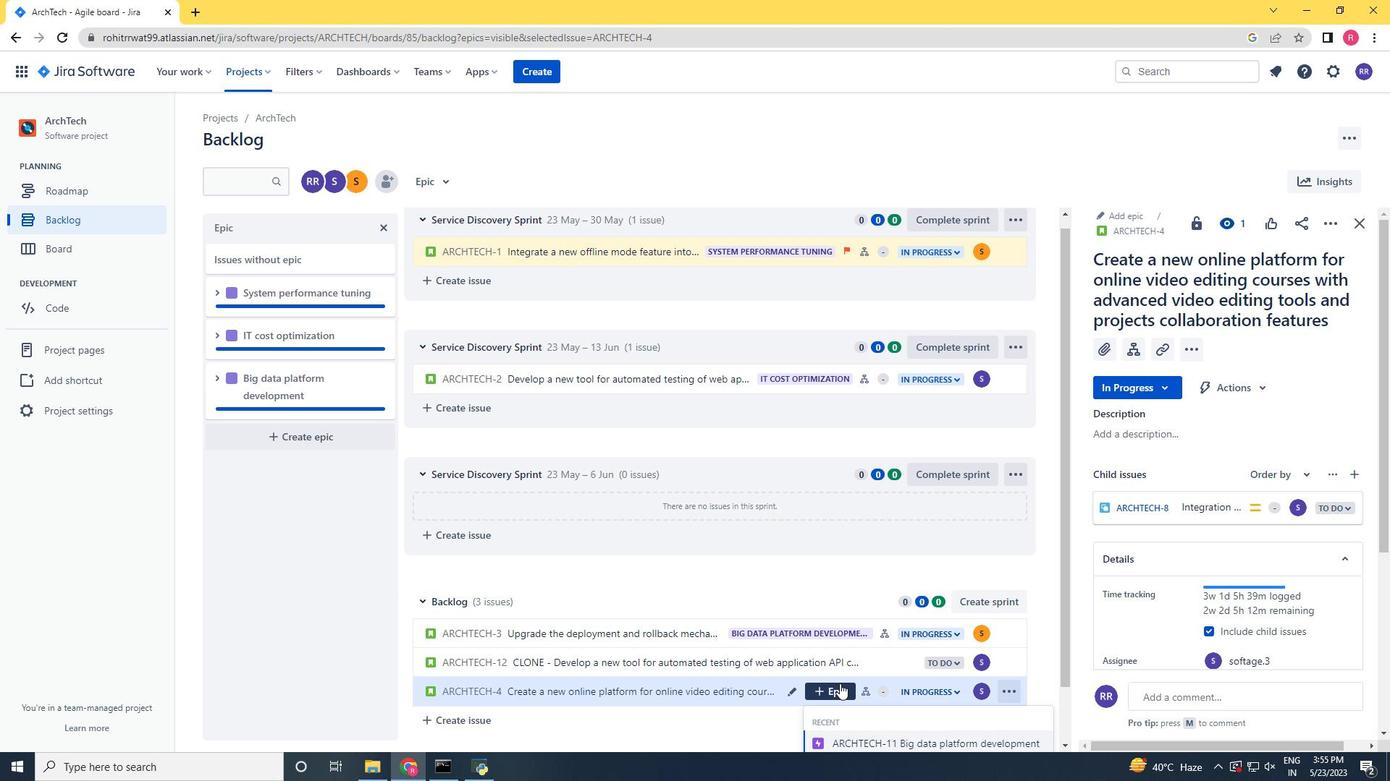 
Action: Mouse scrolled (839, 683) with delta (0, 0)
Screenshot: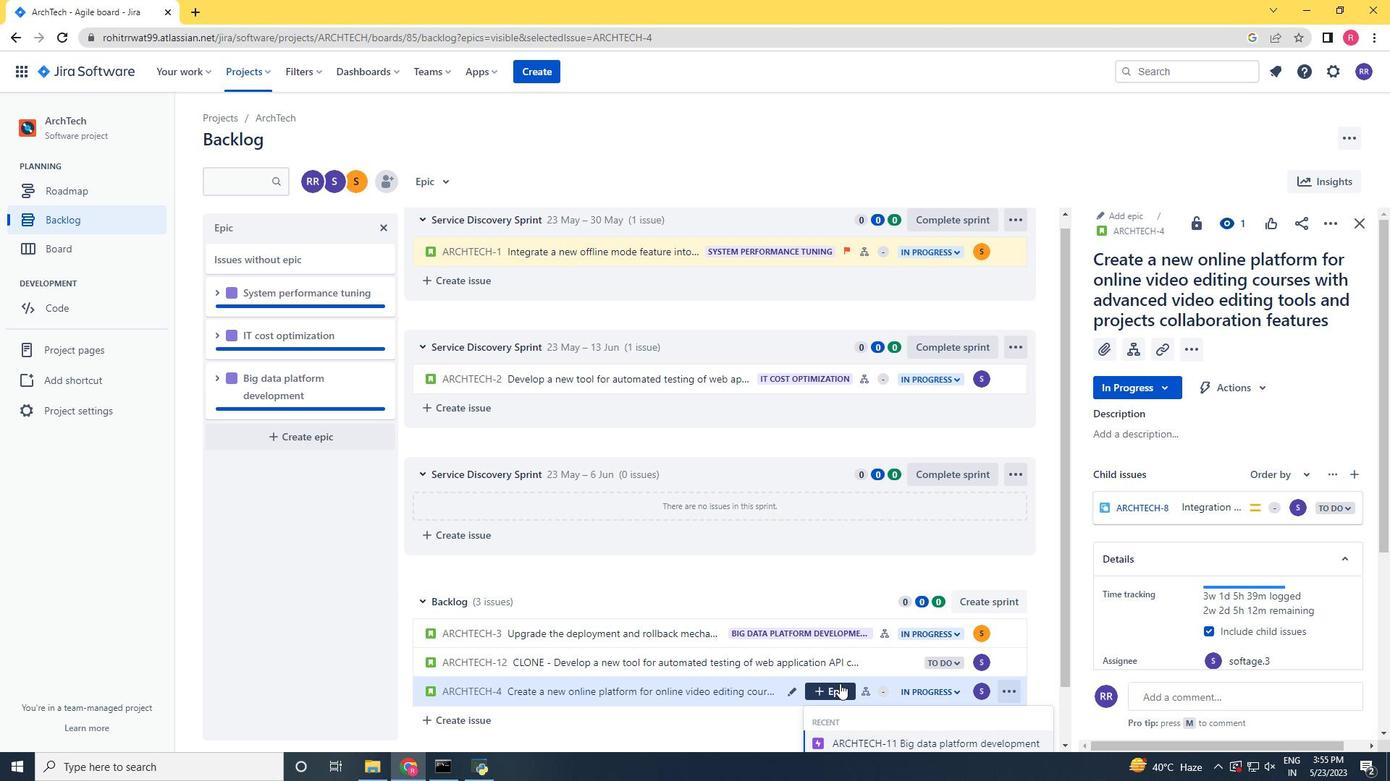 
Action: Mouse moved to (838, 681)
Screenshot: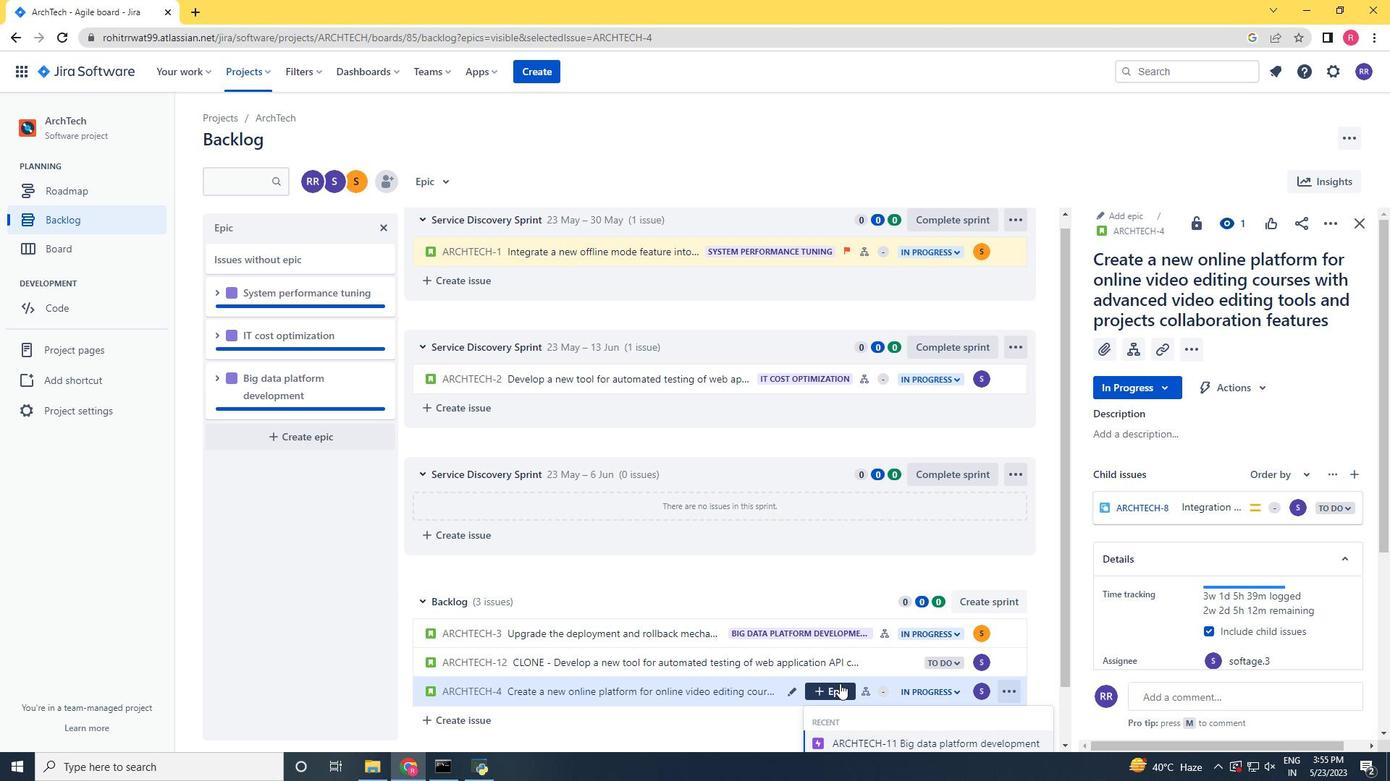 
Action: Mouse scrolled (838, 681) with delta (0, 0)
Screenshot: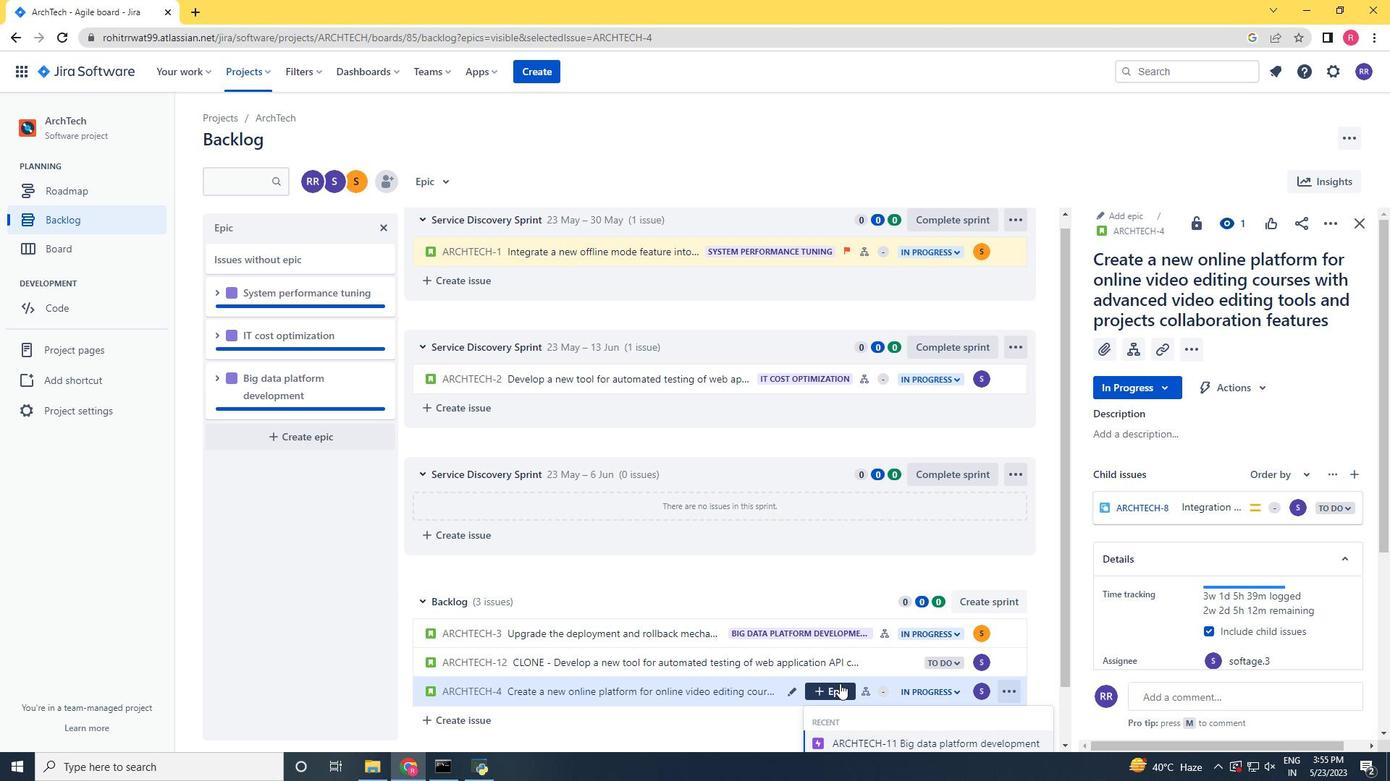 
Action: Mouse moved to (880, 742)
Screenshot: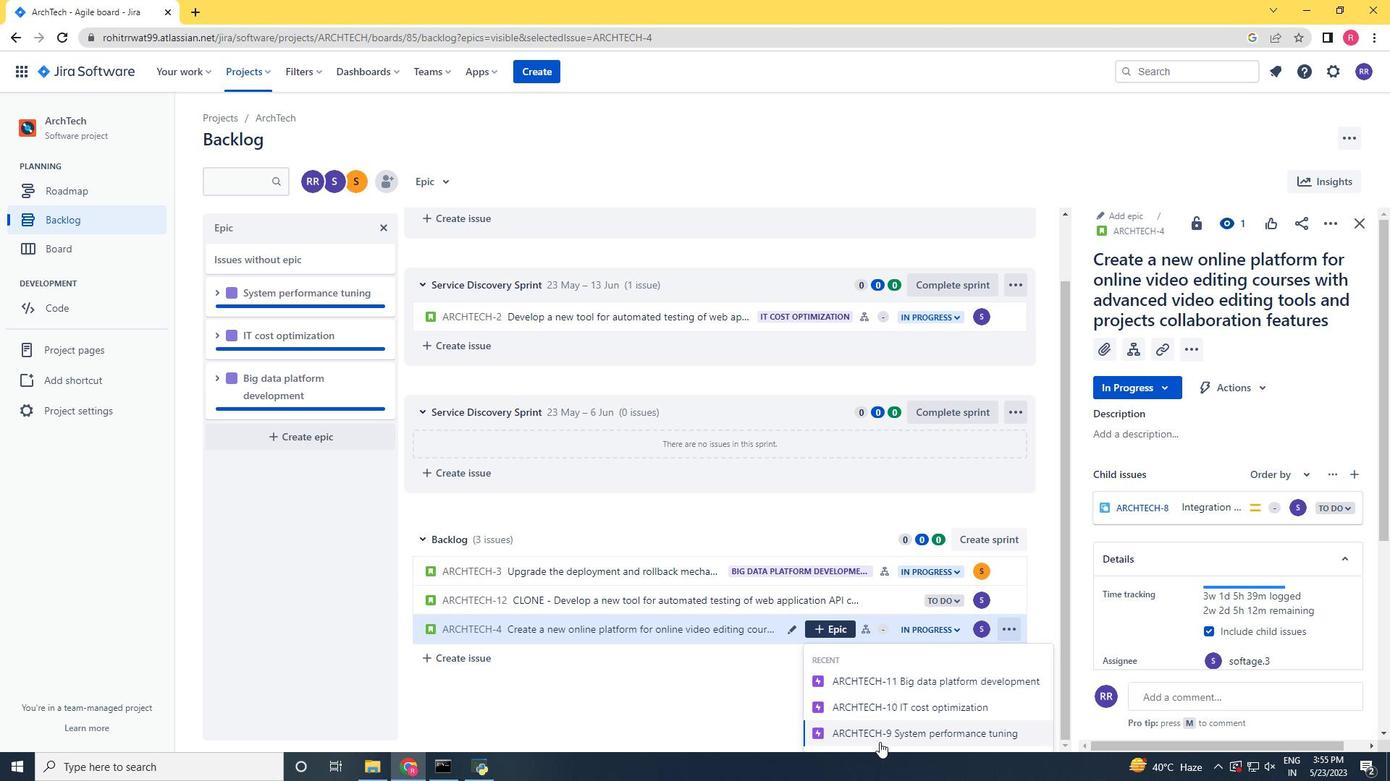 
Action: Mouse pressed left at (880, 742)
Screenshot: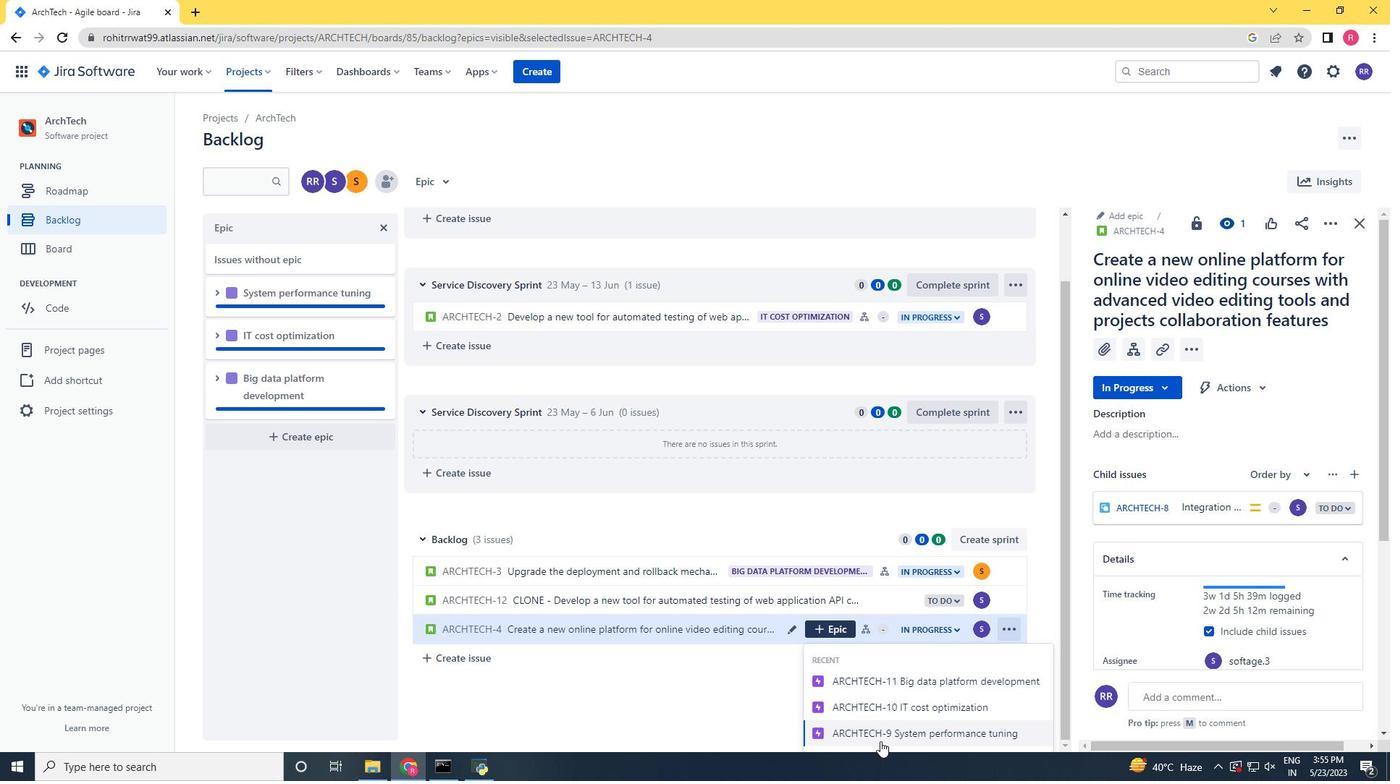 
Action: Mouse moved to (881, 740)
Screenshot: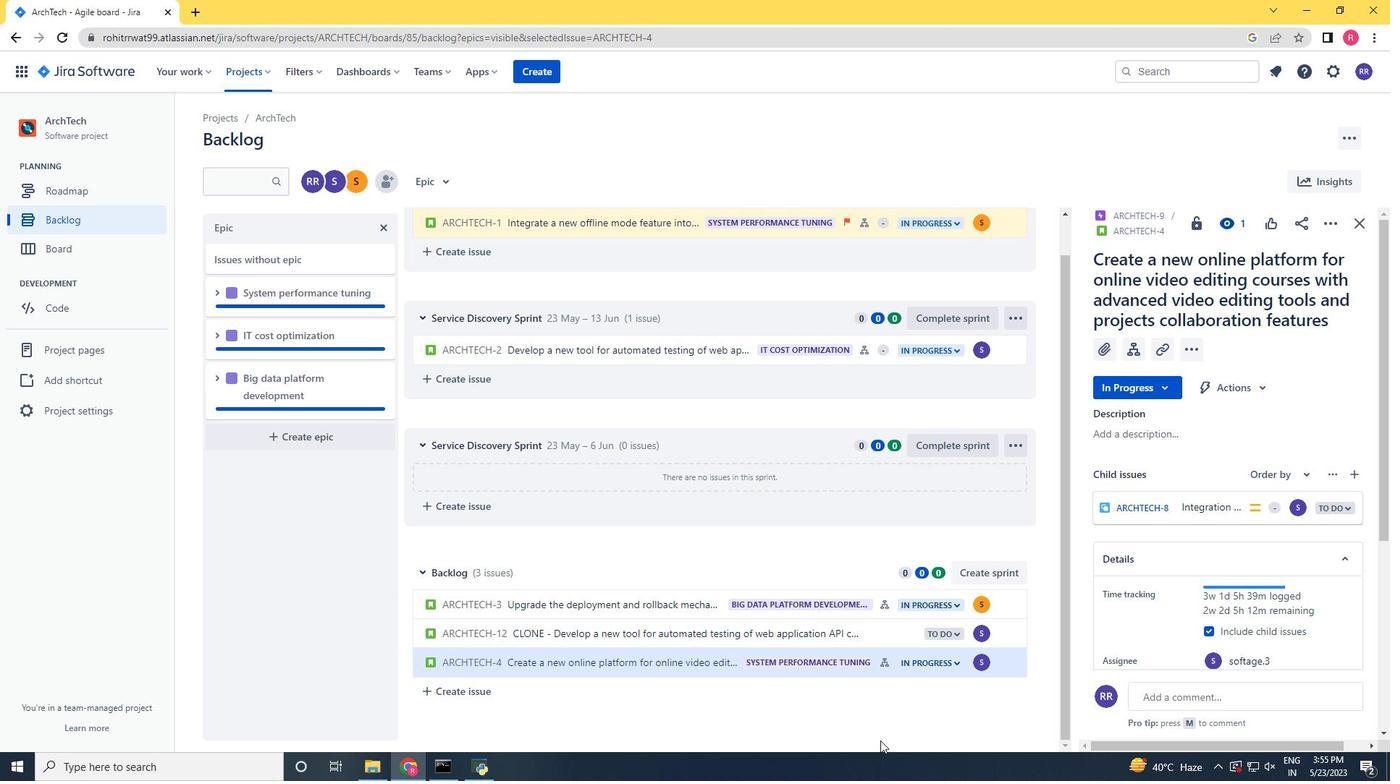 
